 Task: Open a blank worksheet and write heading  Discount data  Add 10 product name:-  'Apple, Banana,_x000D_
Orange, Tomato, Potato, Onion, Carrot, Milk, Bread, Eggs (dozen). ' in July Last week sales are  1.99, 0.49, 0.79, 1.29, 0.99, 0.89, 0.69, 2.49, 1.99, 2.99.Discount (%):-  10, 20, 15, 5, 12, 8, 25, 10, 15, 20. Save page analysisProductSales
Action: Mouse moved to (367, 348)
Screenshot: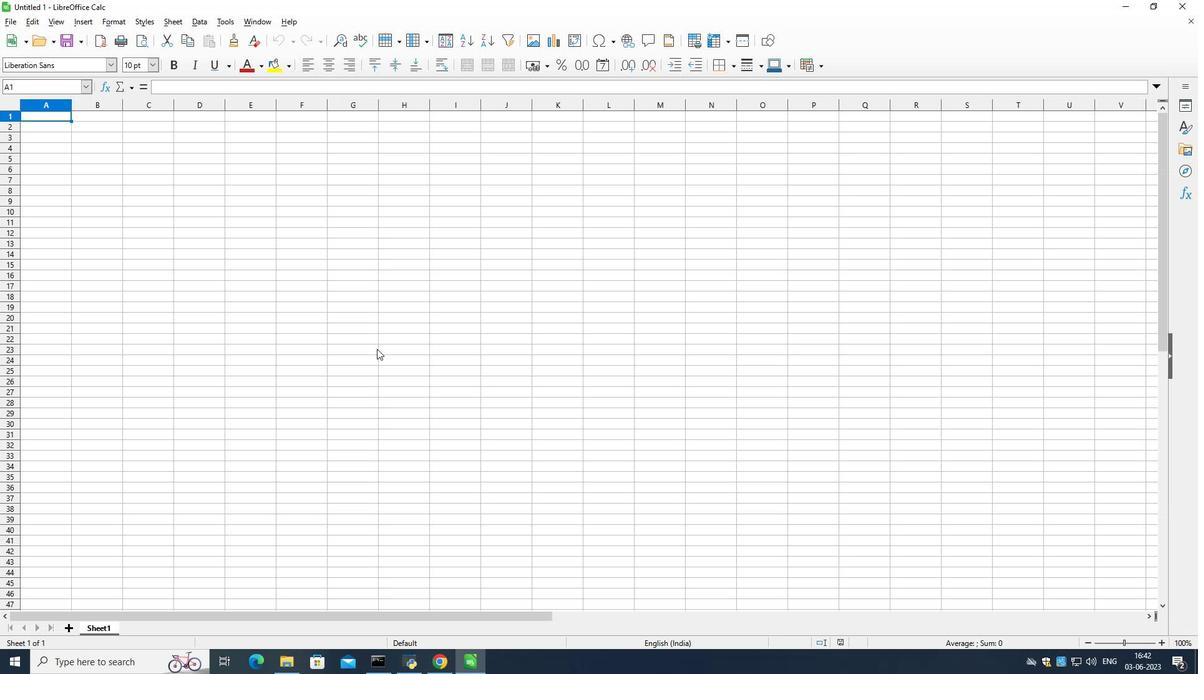 
Action: Key pressed <Key.shift_r>Discount<Key.space><Key.shift_r>Data<Key.down>
Screenshot: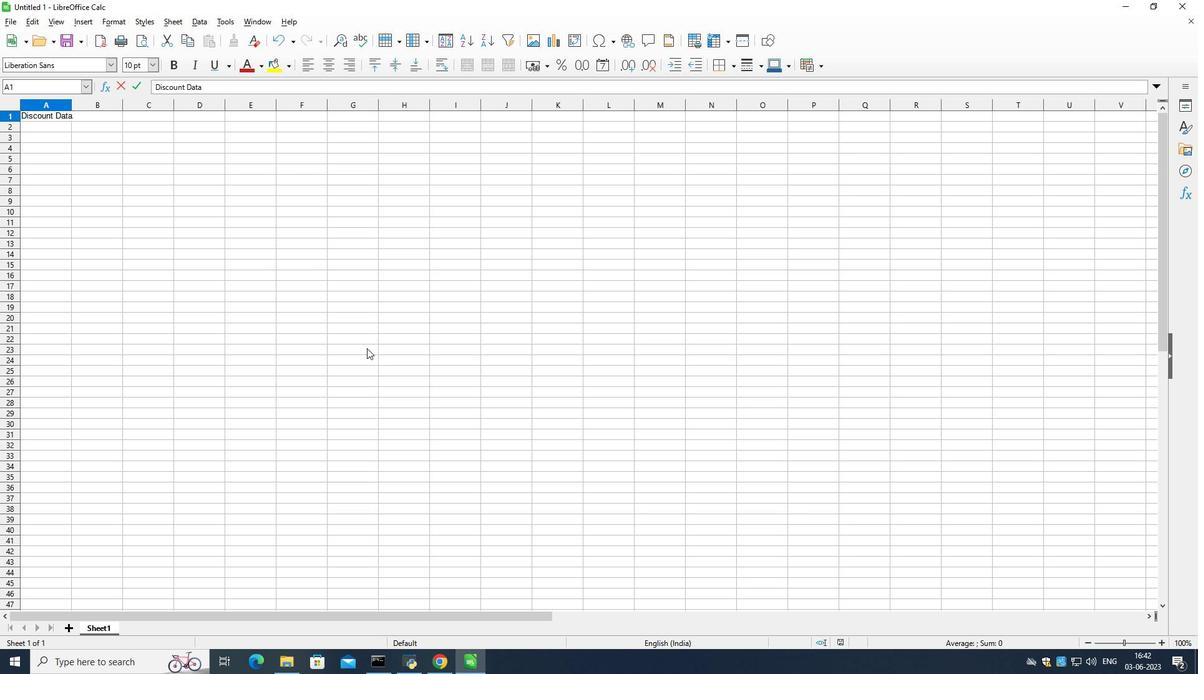 
Action: Mouse moved to (272, 188)
Screenshot: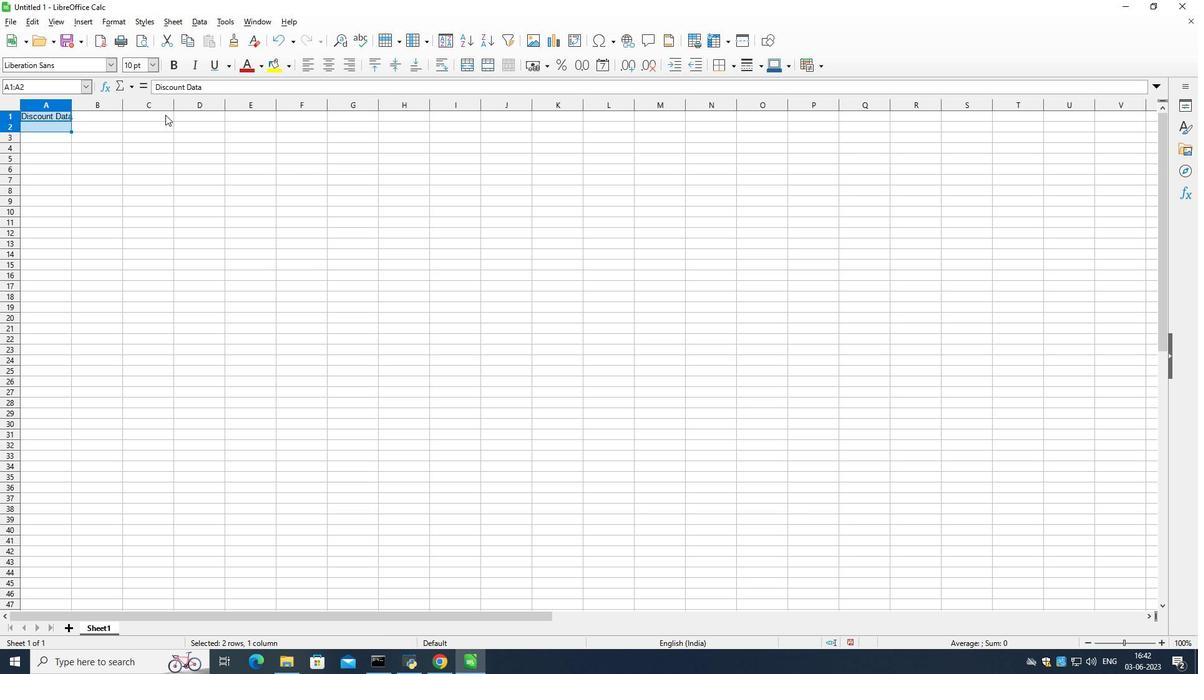 
Action: Key pressed <Key.esc>
Screenshot: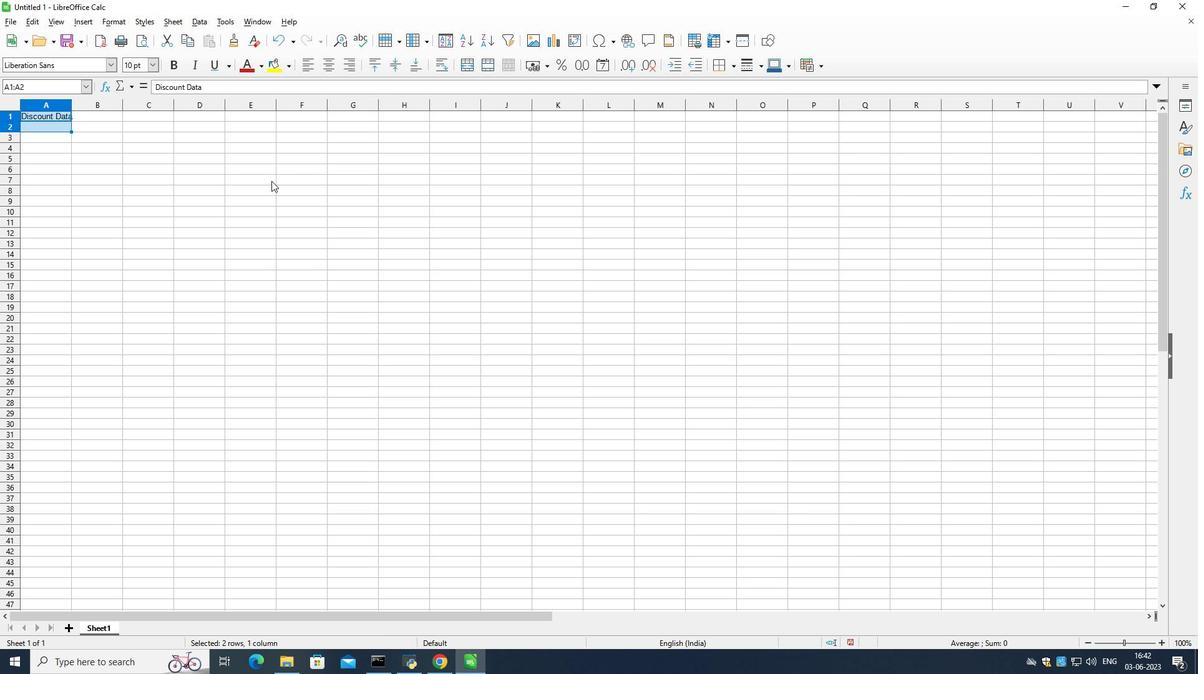 
Action: Mouse moved to (123, 154)
Screenshot: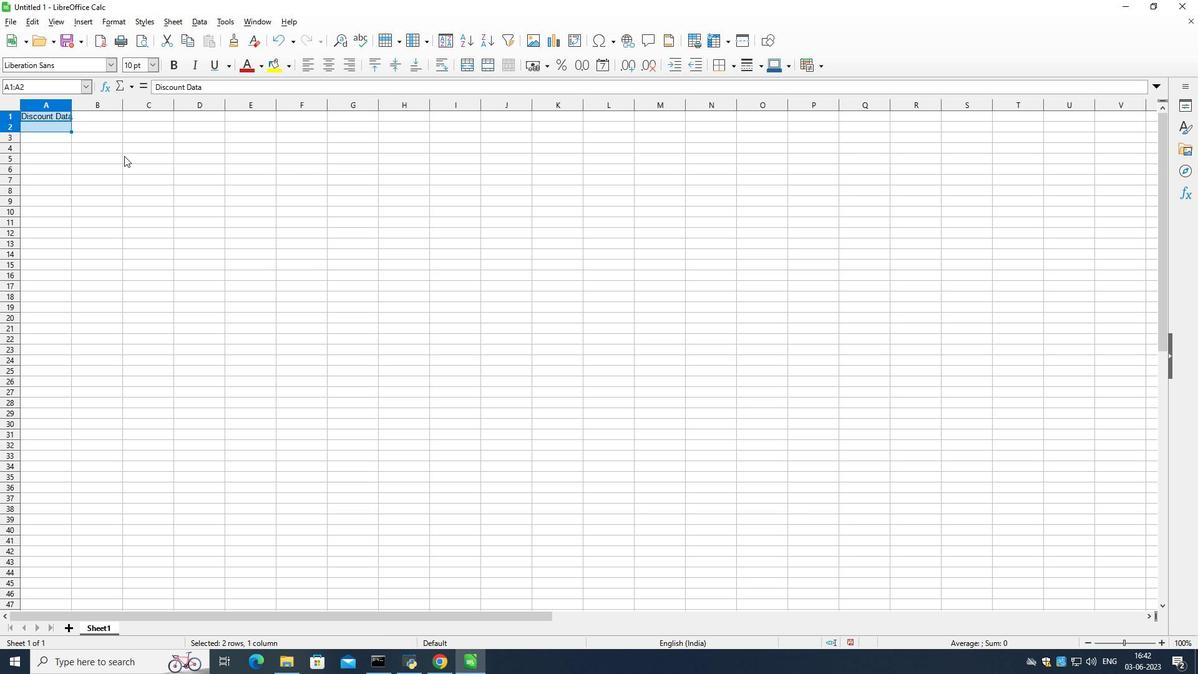 
Action: Mouse pressed left at (123, 154)
Screenshot: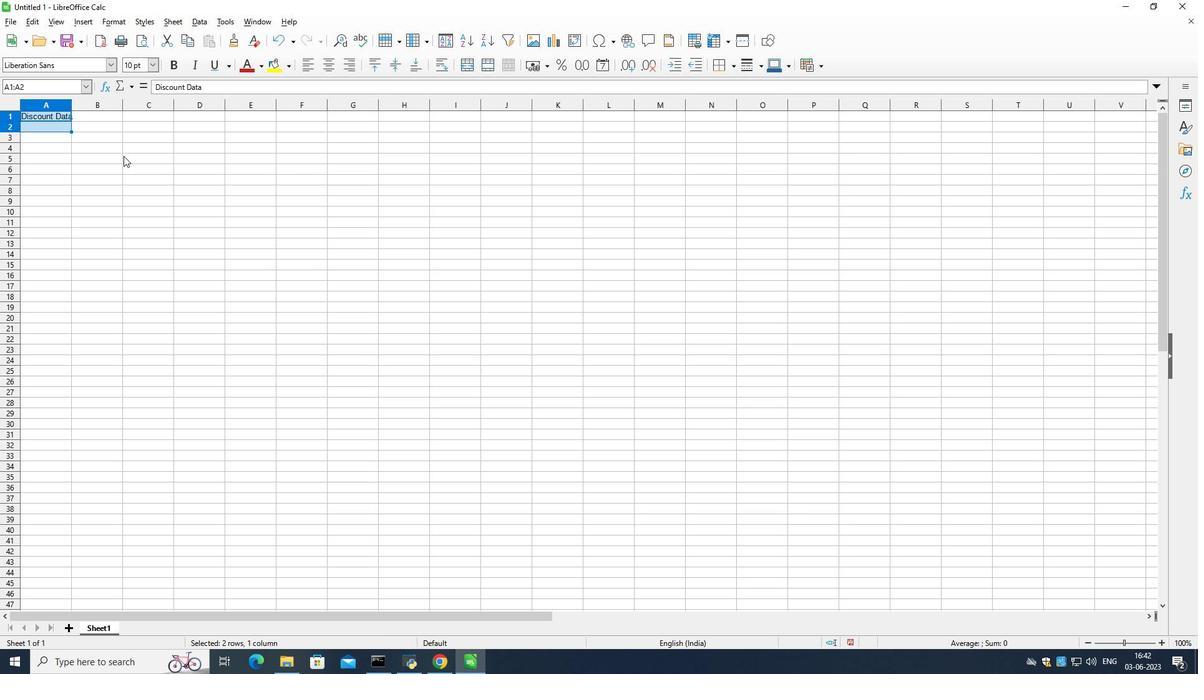 
Action: Mouse pressed left at (123, 154)
Screenshot: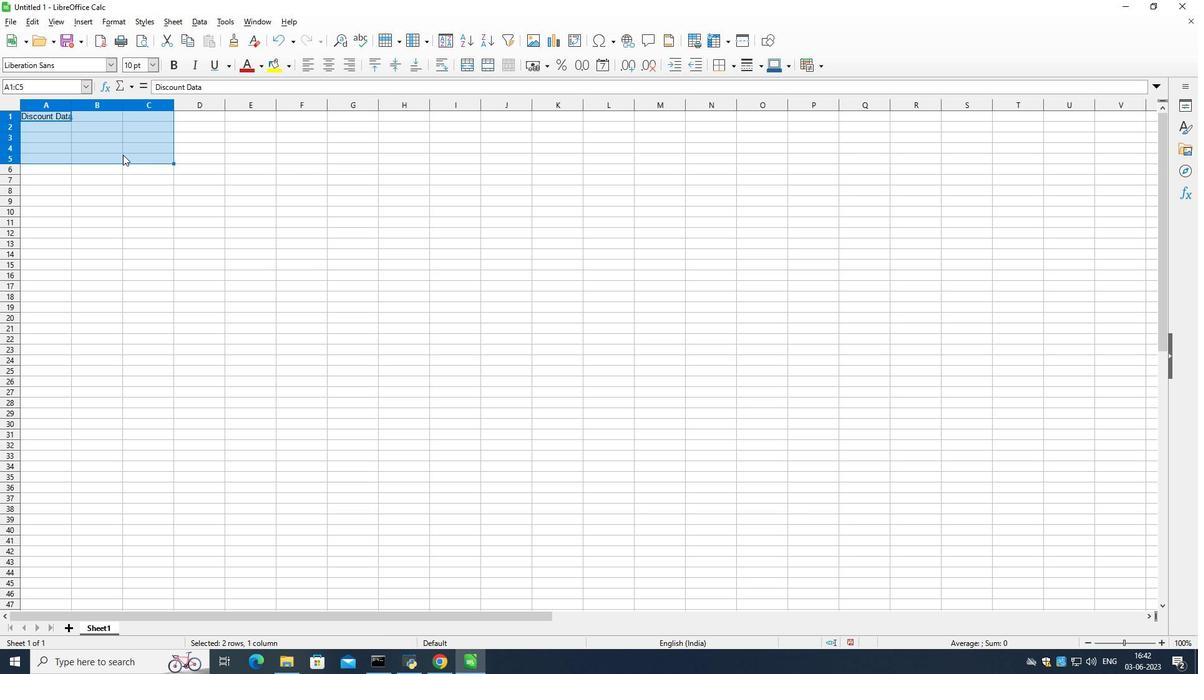 
Action: Mouse moved to (231, 162)
Screenshot: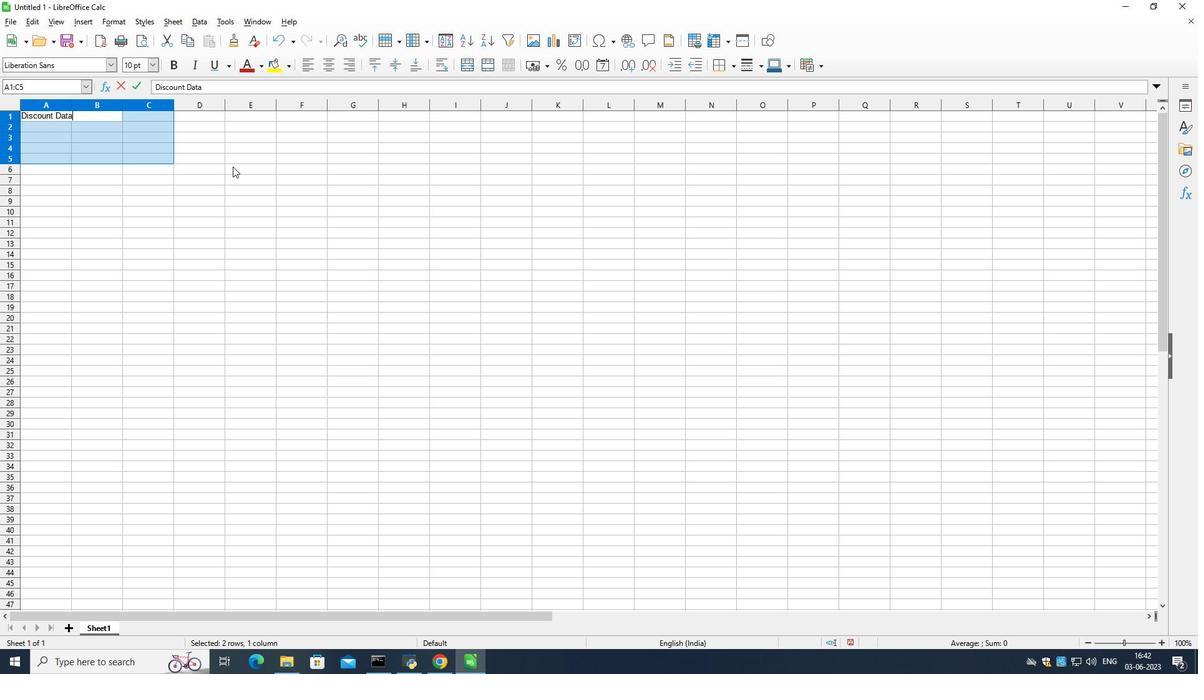 
Action: Mouse pressed left at (231, 162)
Screenshot: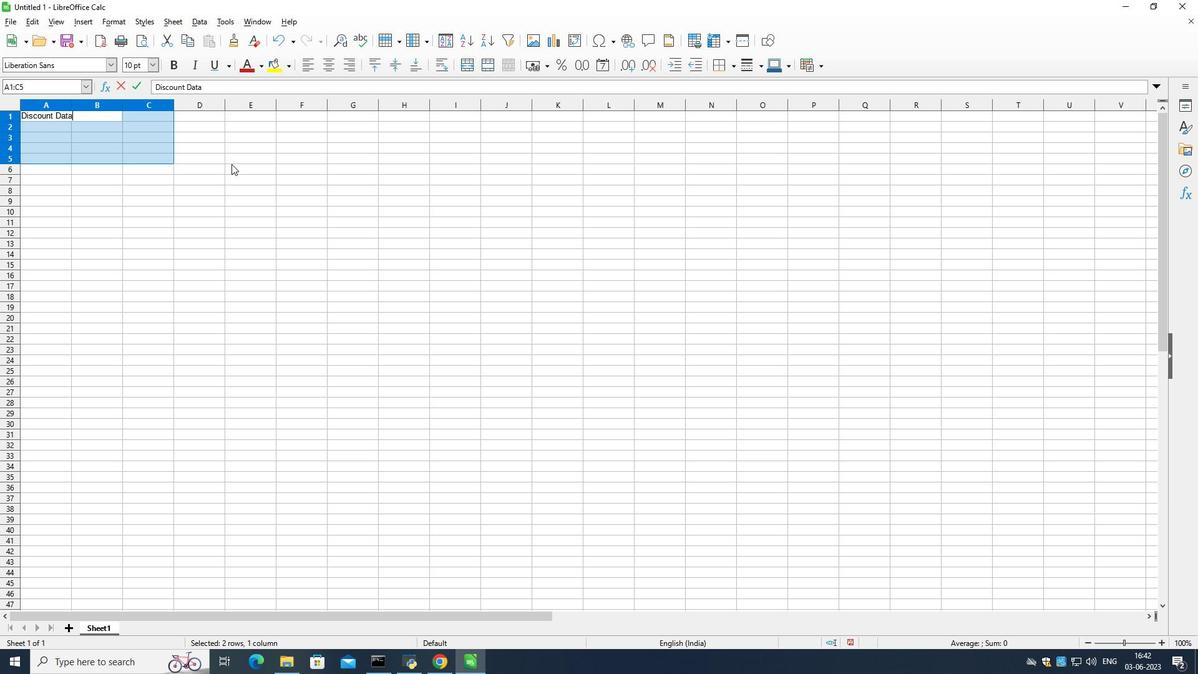 
Action: Mouse pressed left at (231, 162)
Screenshot: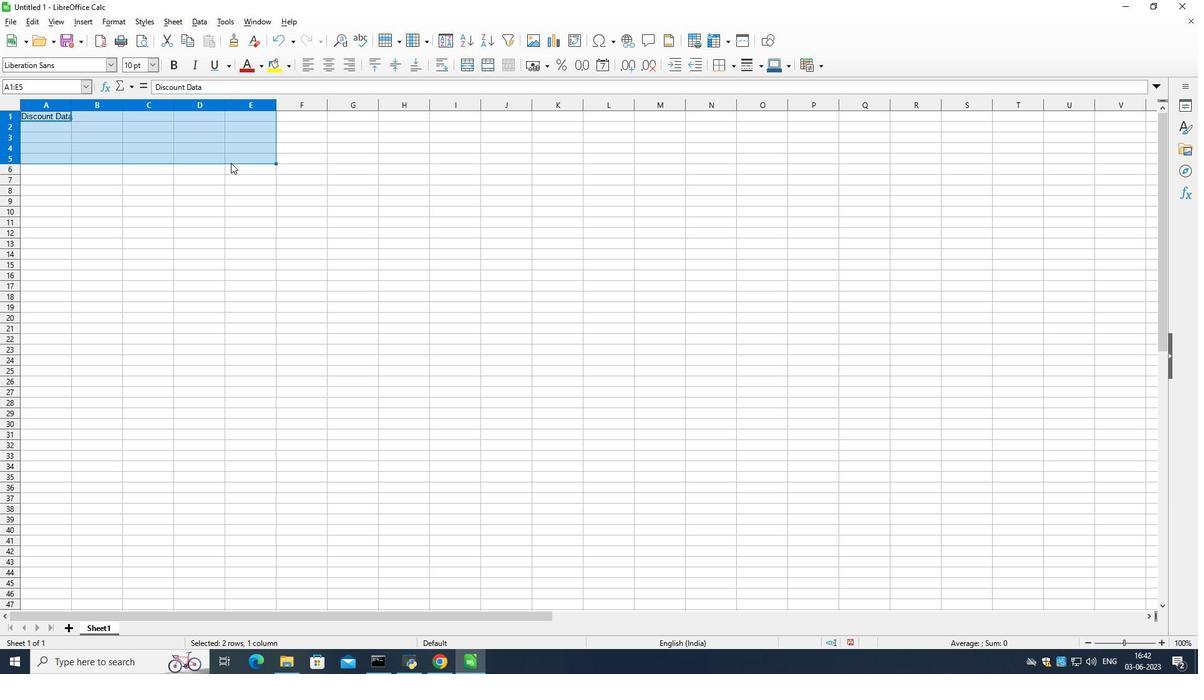 
Action: Mouse moved to (89, 176)
Screenshot: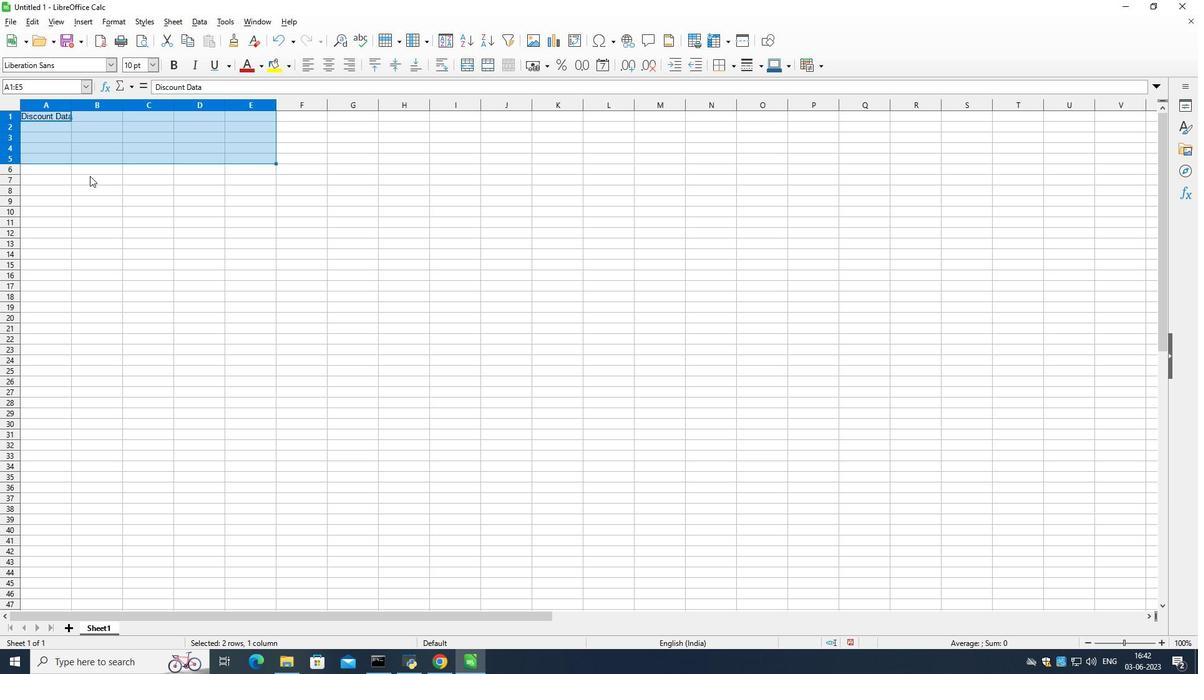 
Action: Mouse pressed left at (89, 176)
Screenshot: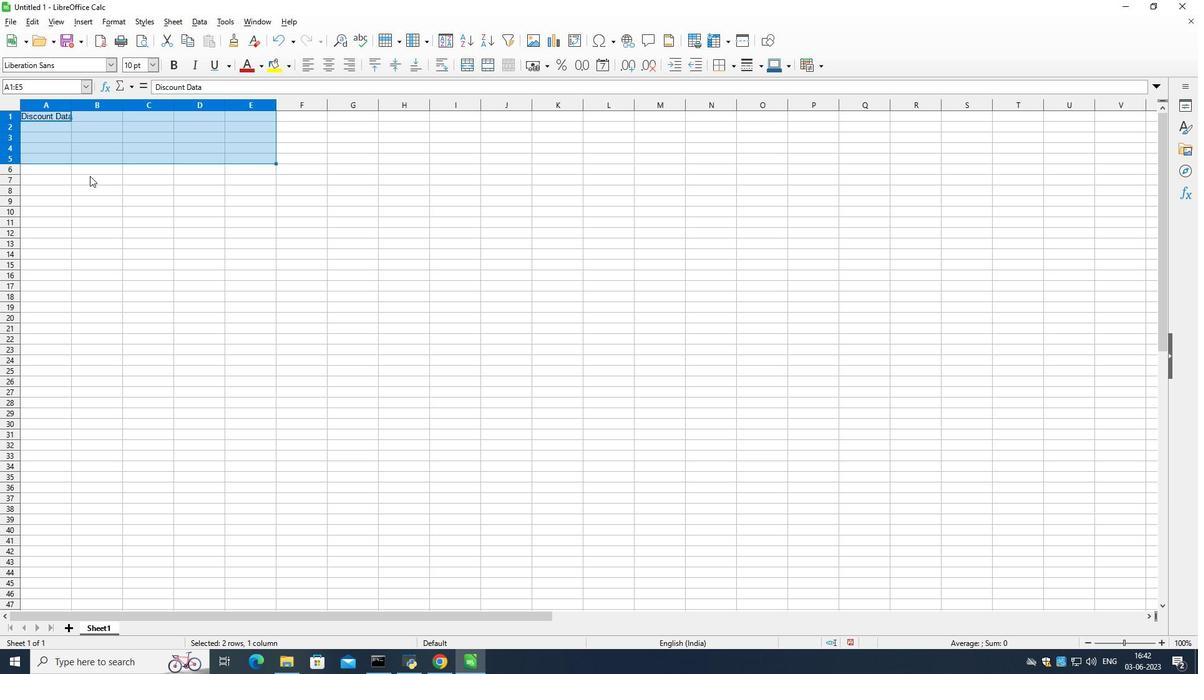 
Action: Mouse pressed left at (89, 176)
Screenshot: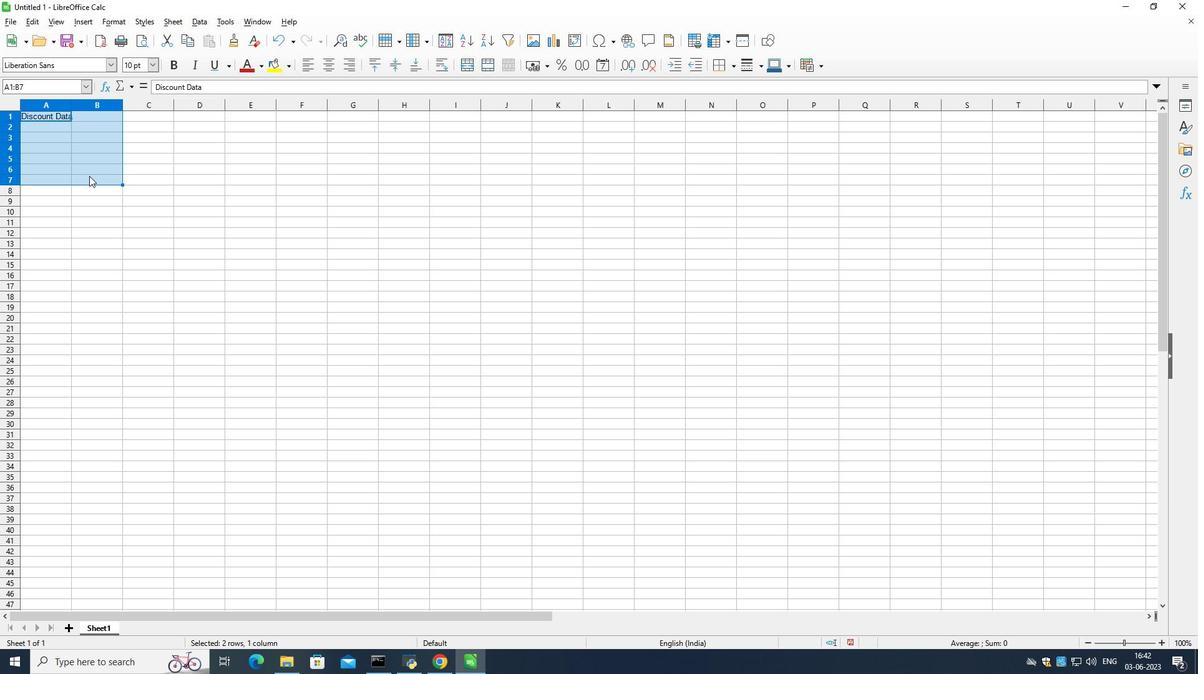 
Action: Mouse pressed left at (89, 176)
Screenshot: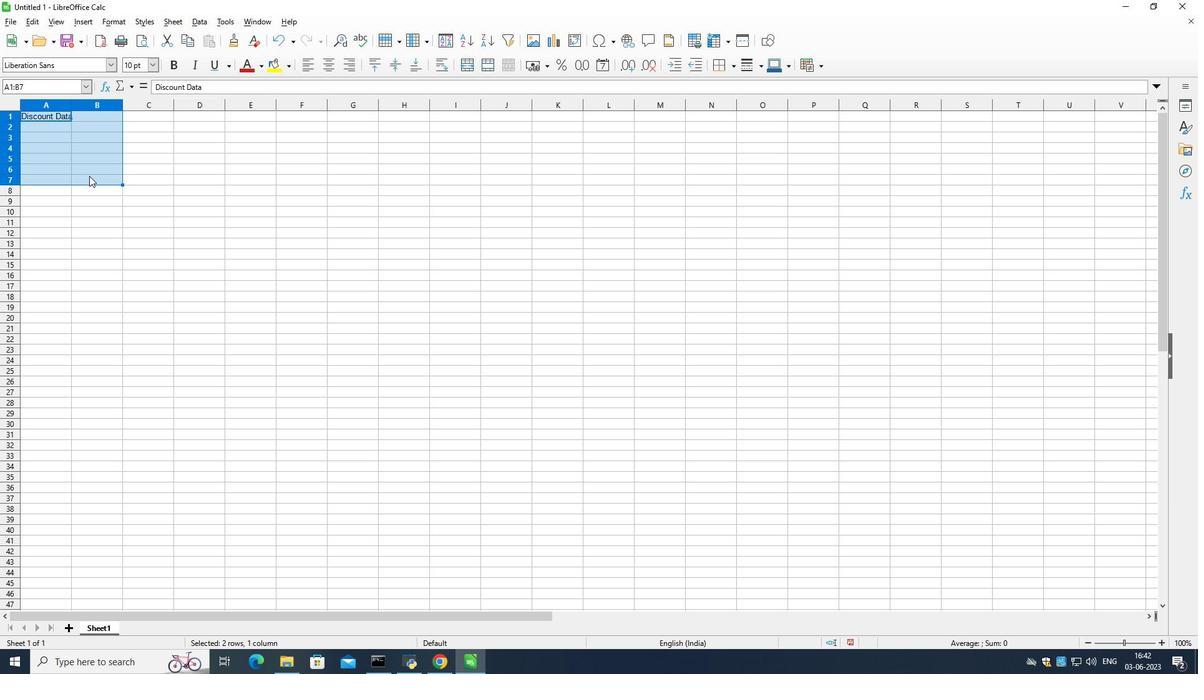 
Action: Mouse pressed left at (89, 176)
Screenshot: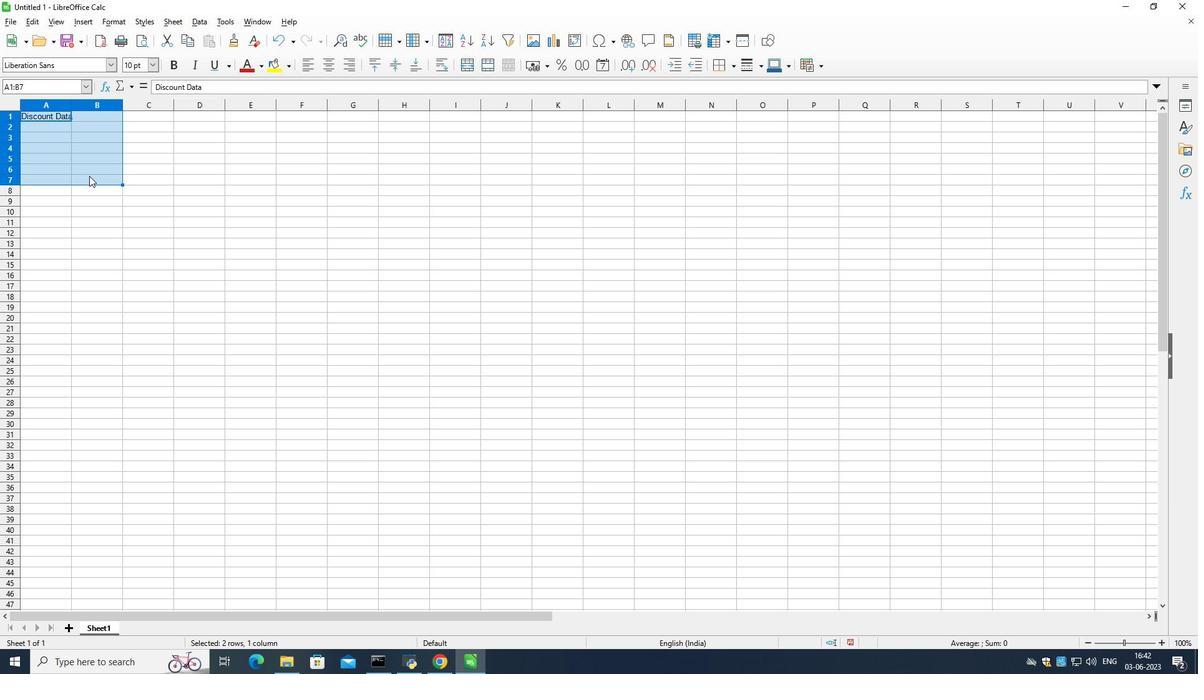 
Action: Mouse moved to (87, 176)
Screenshot: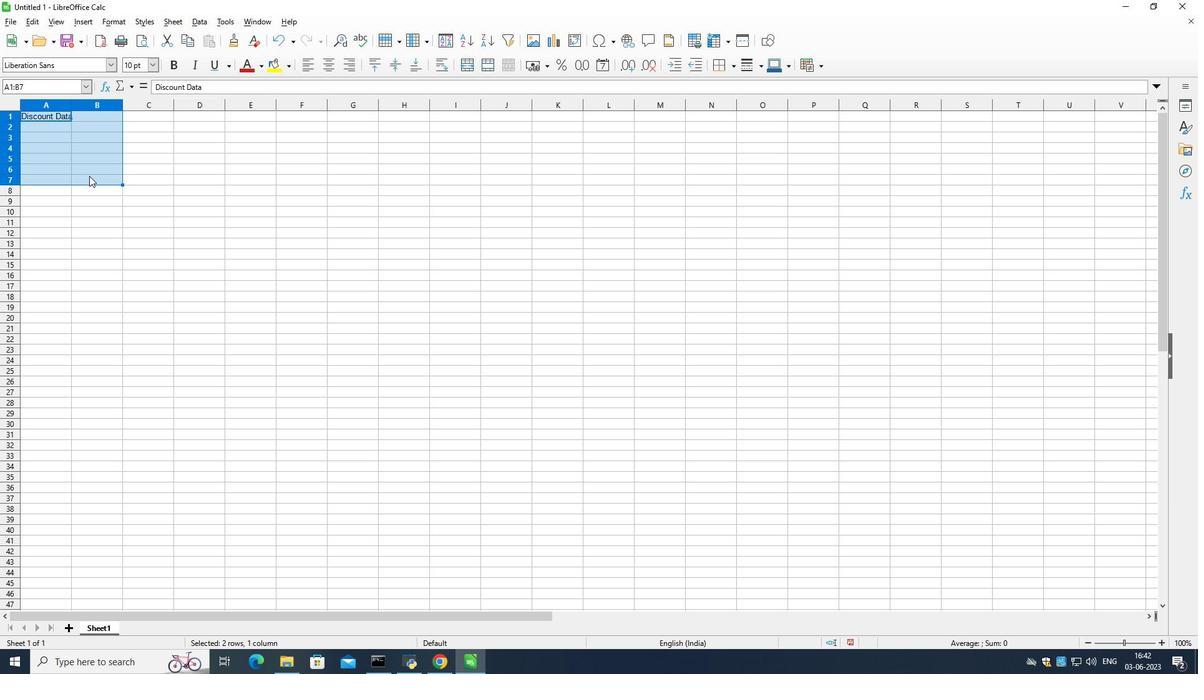 
Action: Key pressed <Key.esc>
Screenshot: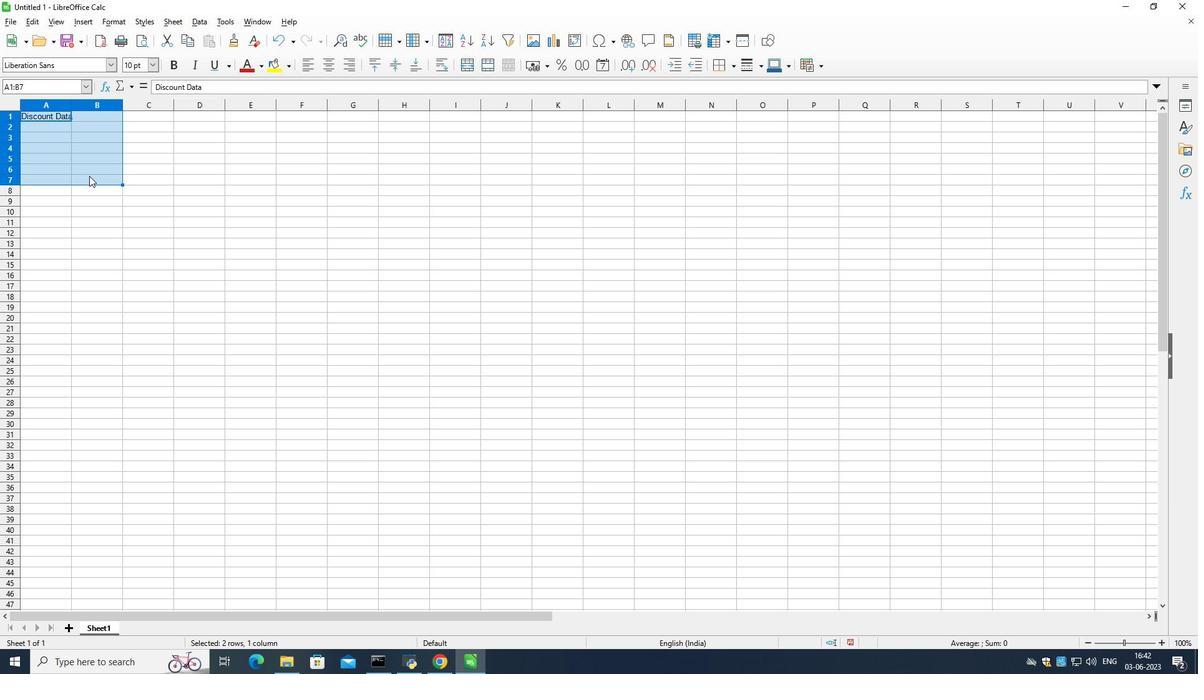 
Action: Mouse moved to (54, 130)
Screenshot: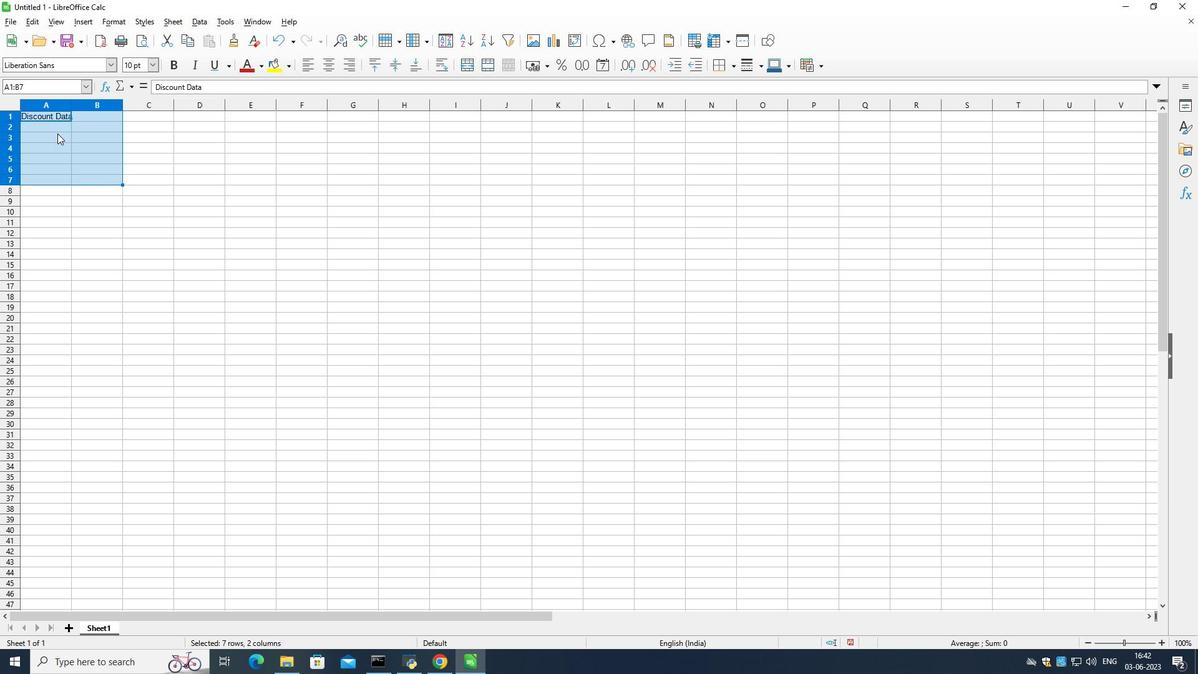 
Action: Mouse pressed left at (54, 130)
Screenshot: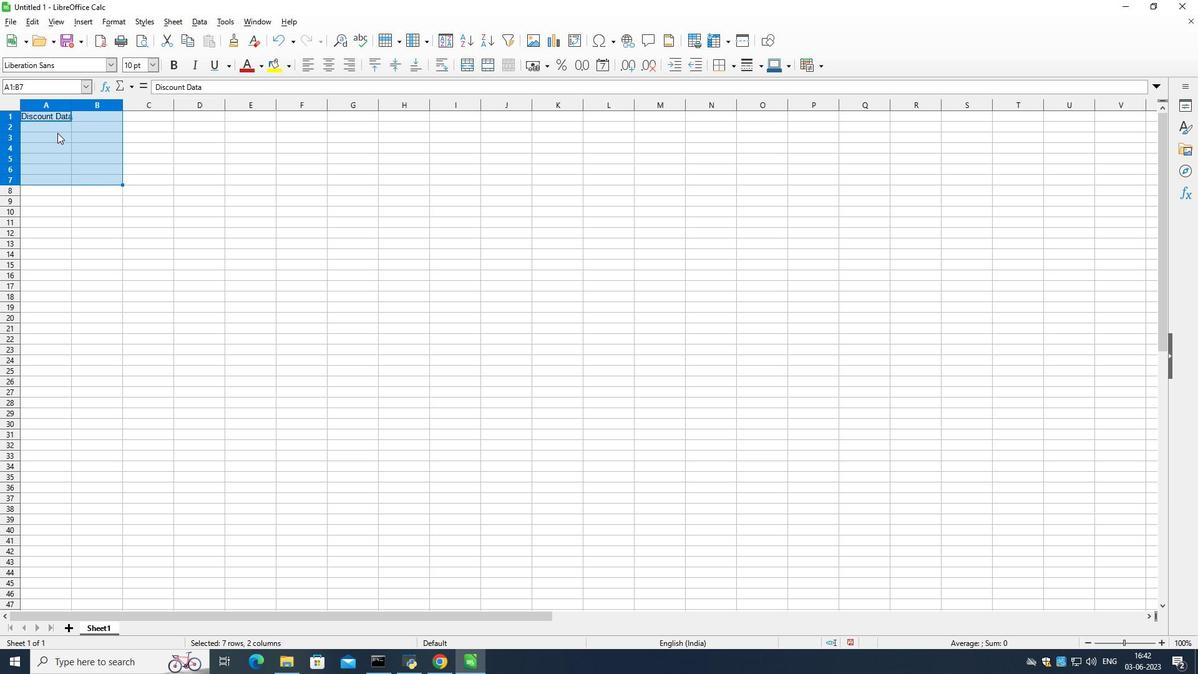 
Action: Mouse pressed left at (54, 130)
Screenshot: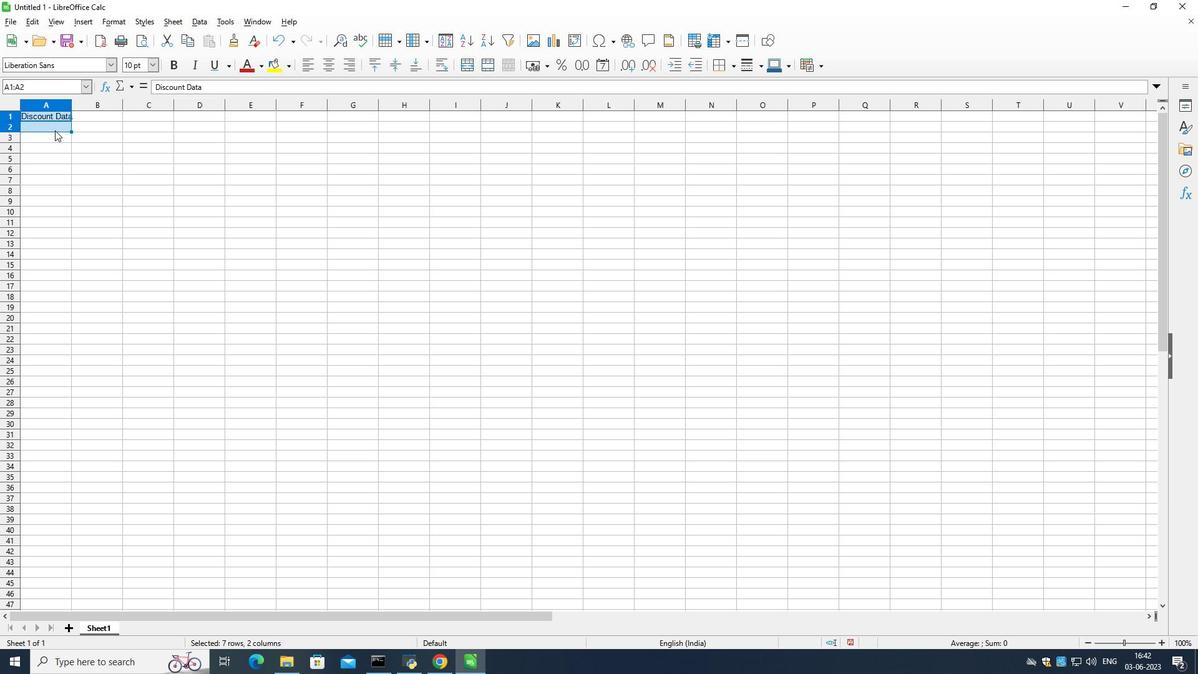 
Action: Mouse pressed left at (54, 130)
Screenshot: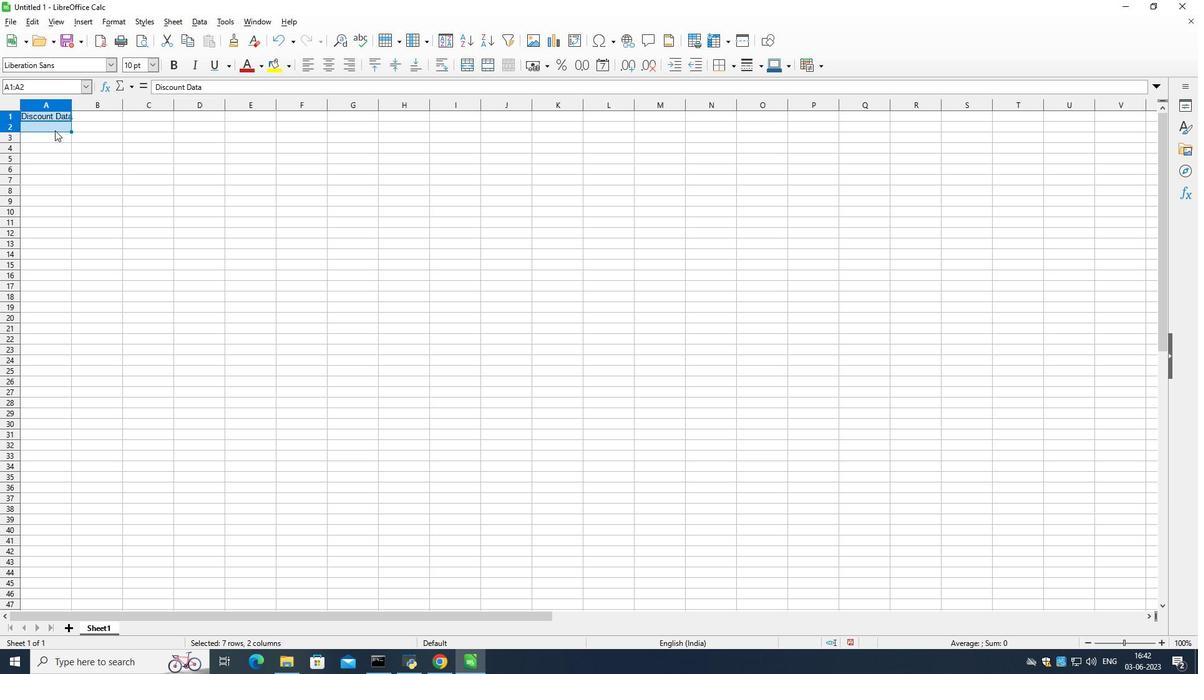 
Action: Mouse pressed right at (54, 130)
Screenshot: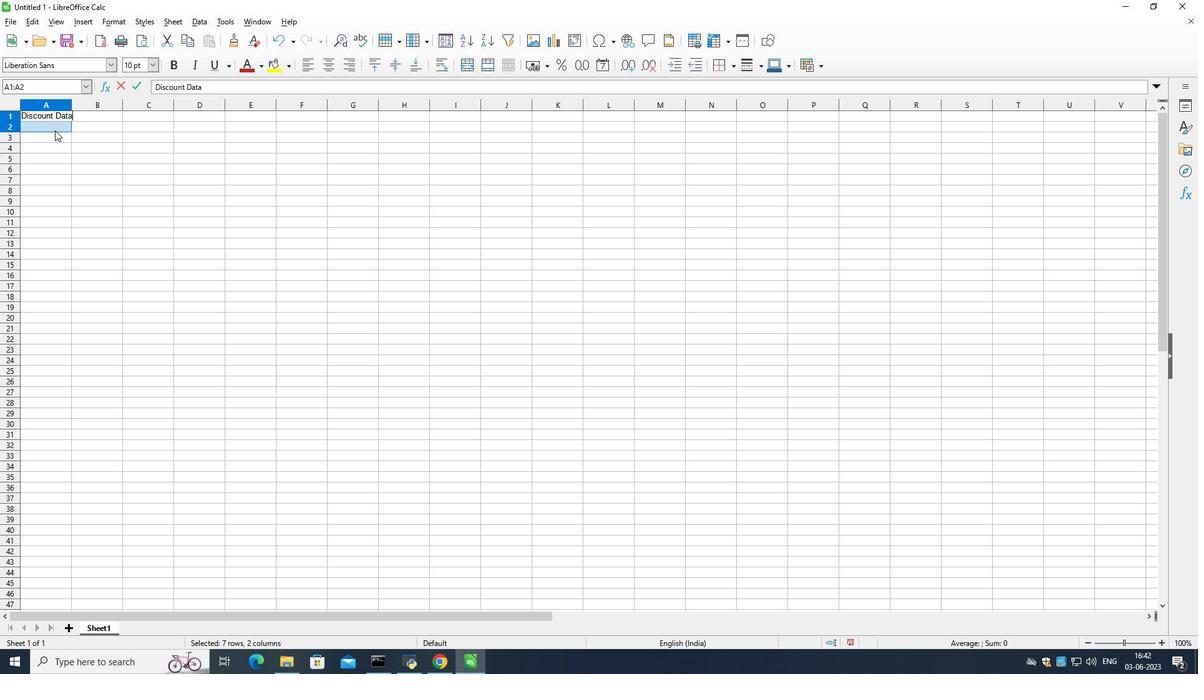 
Action: Mouse moved to (36, 155)
Screenshot: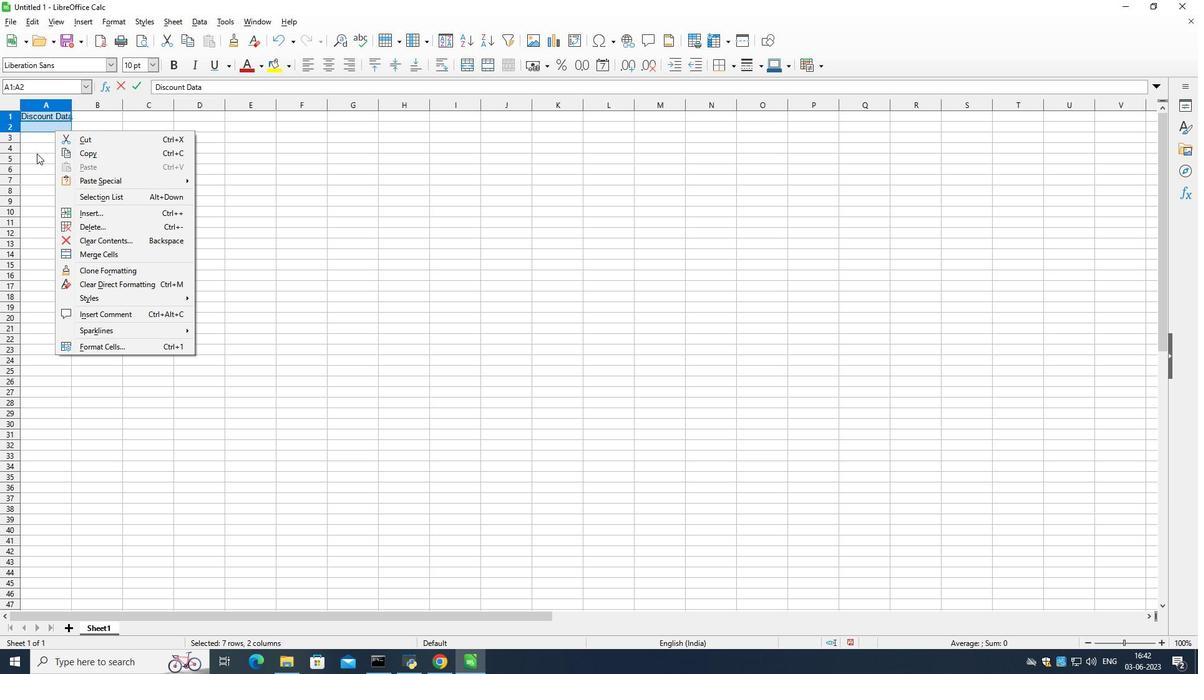 
Action: Mouse pressed left at (36, 155)
Screenshot: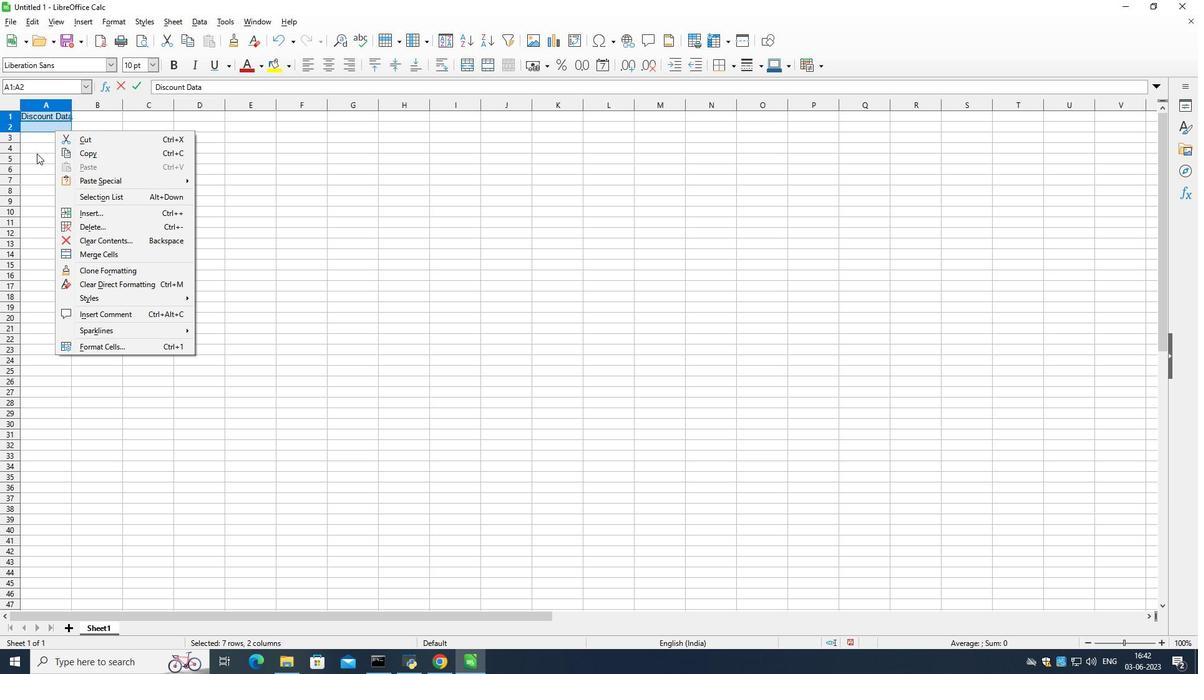 
Action: Mouse moved to (95, 128)
Screenshot: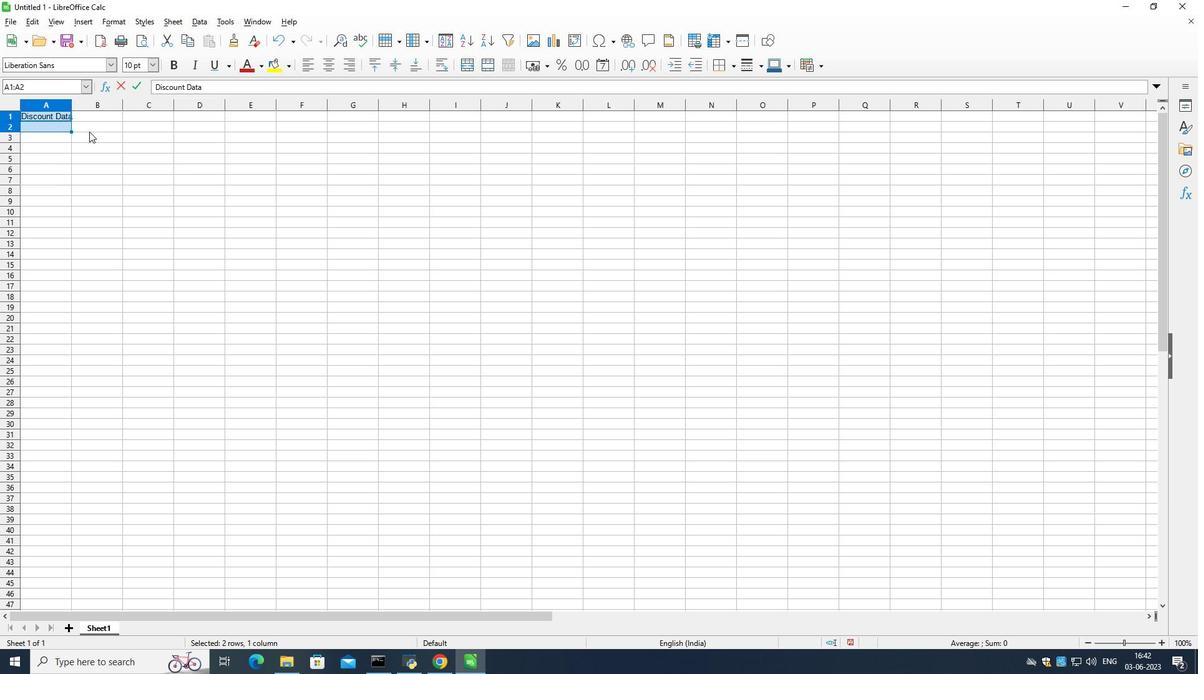 
Action: Mouse pressed right at (95, 128)
Screenshot: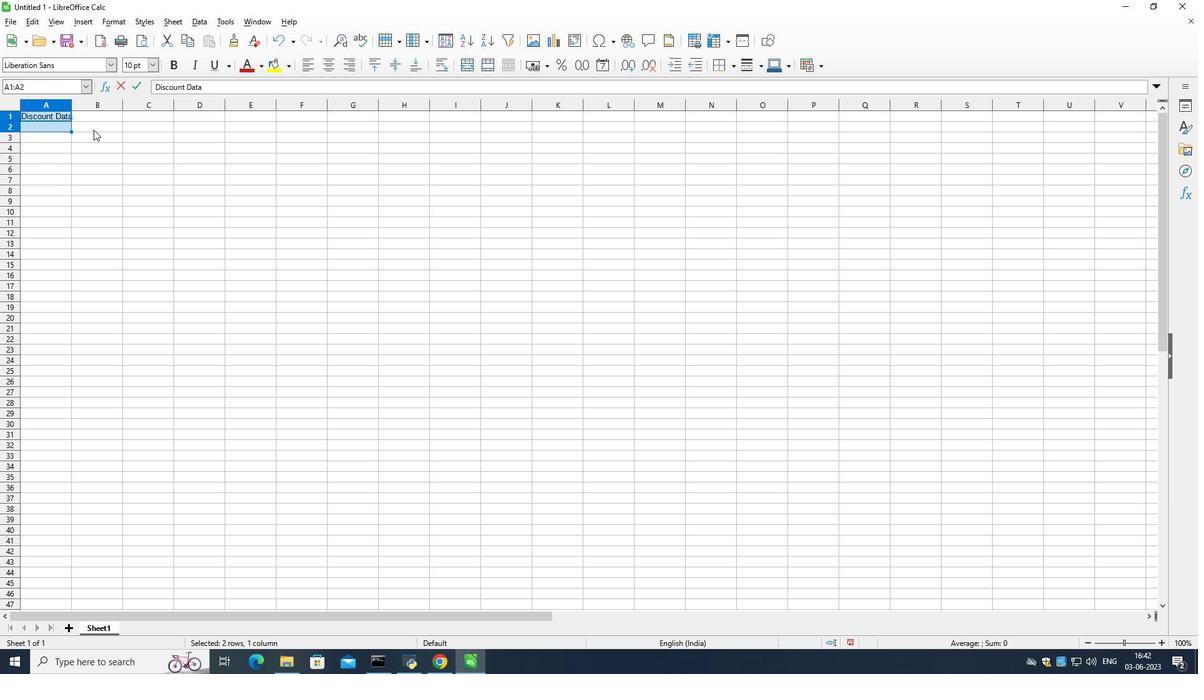 
Action: Mouse moved to (49, 147)
Screenshot: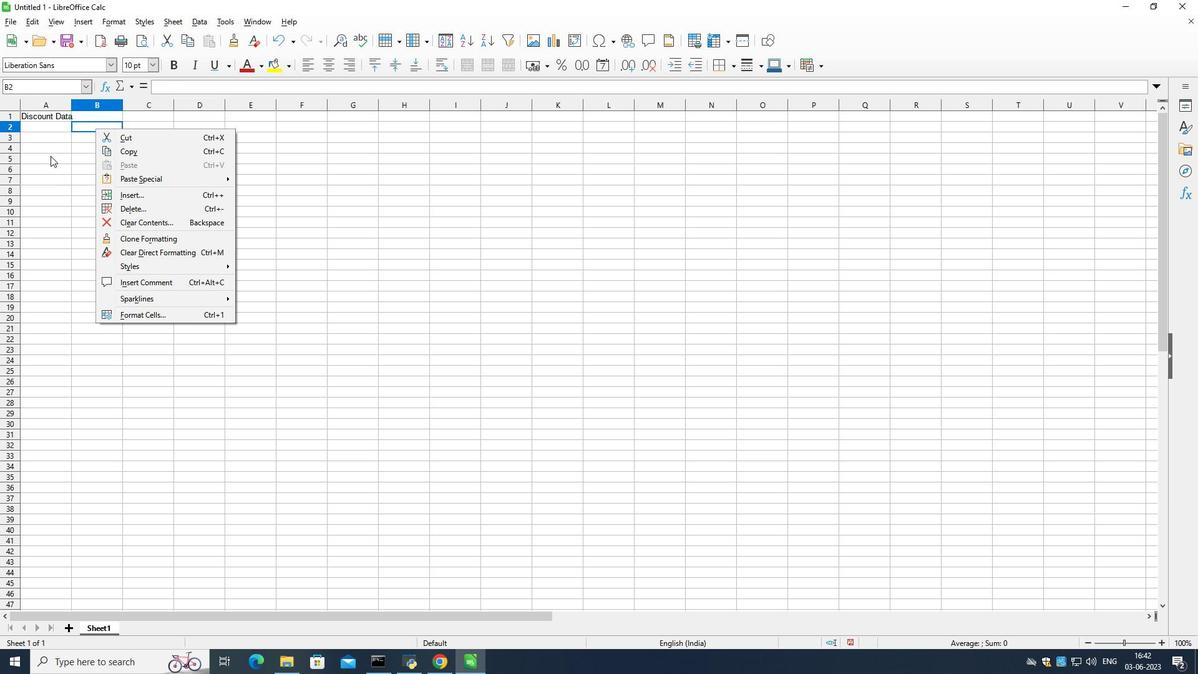 
Action: Mouse pressed left at (49, 147)
Screenshot: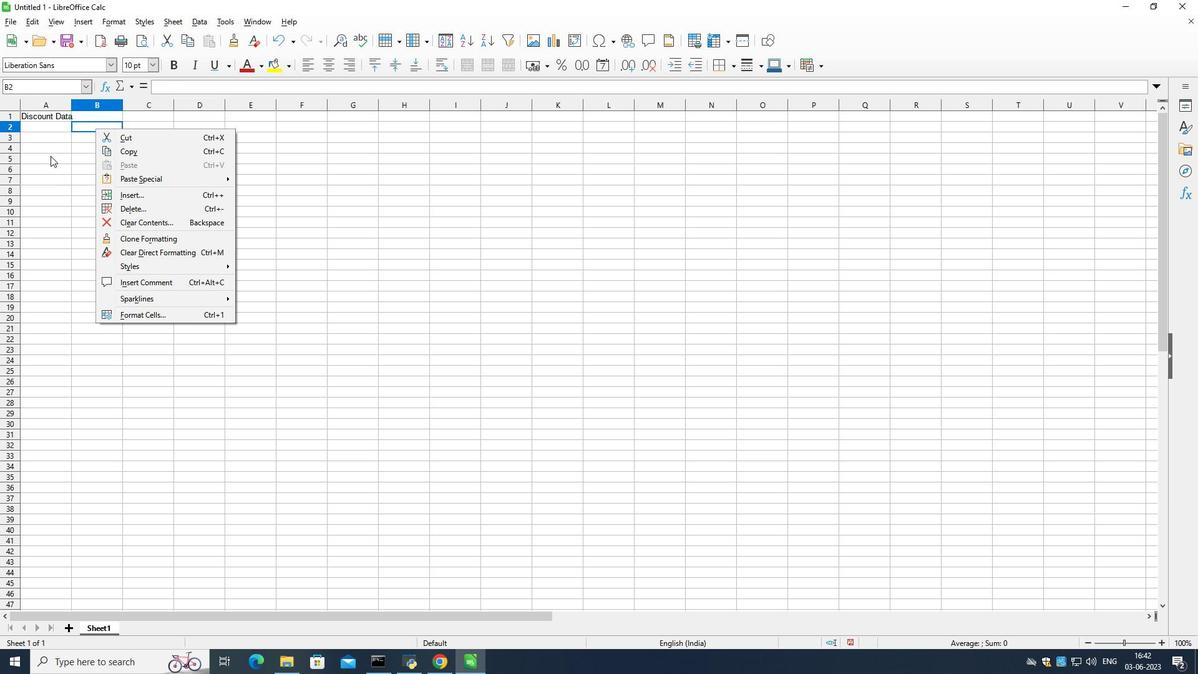 
Action: Mouse moved to (36, 123)
Screenshot: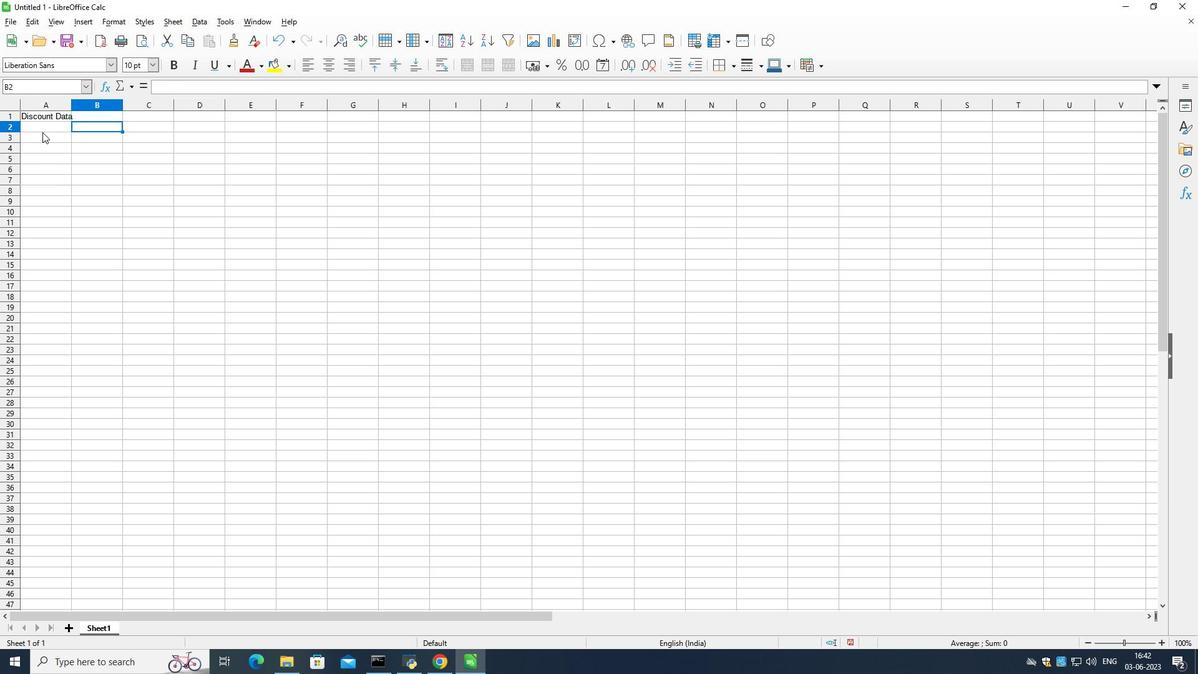 
Action: Mouse pressed left at (36, 123)
Screenshot: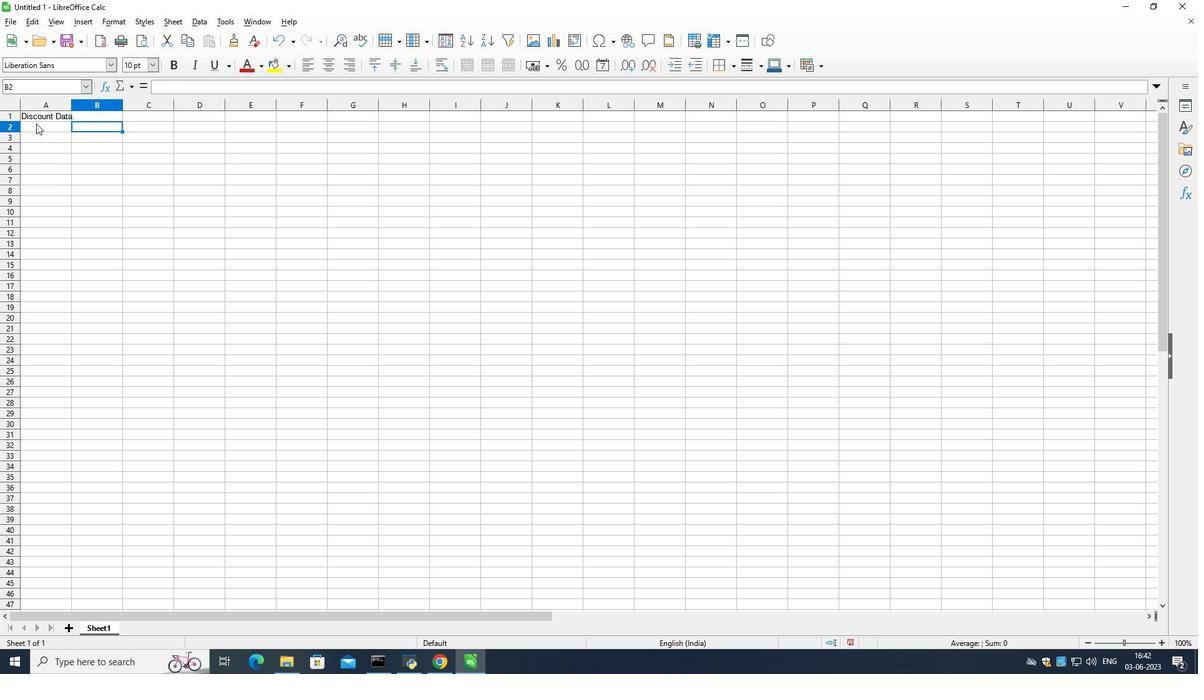 
Action: Mouse moved to (616, 207)
Screenshot: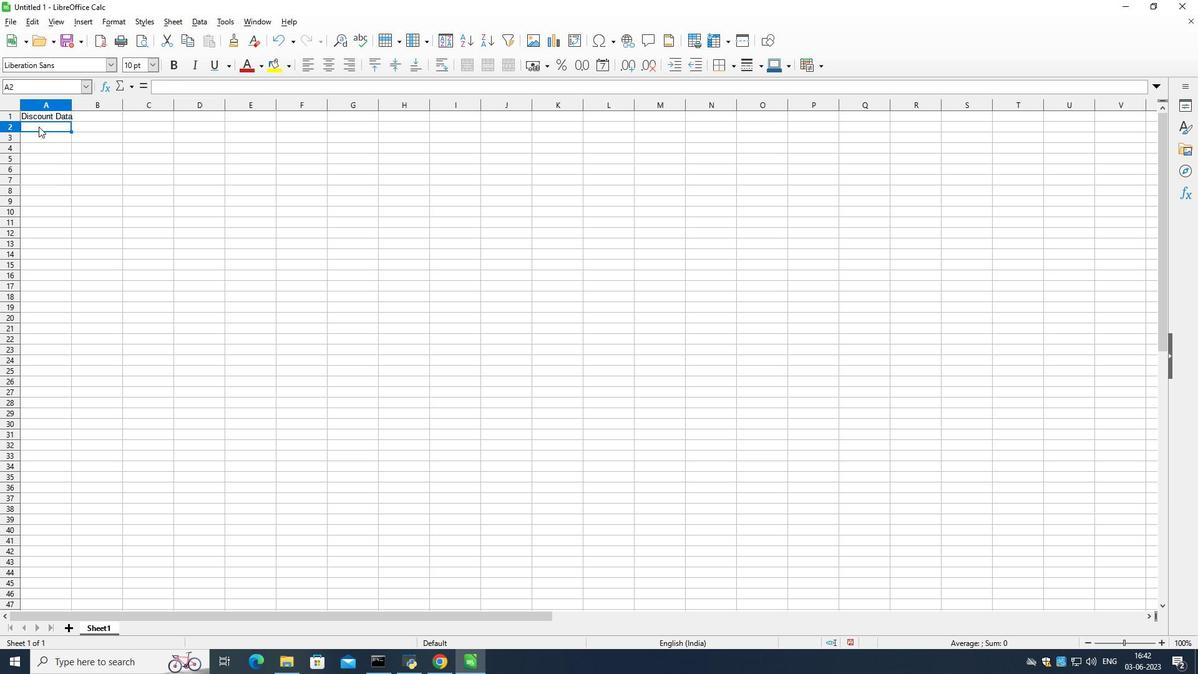 
Action: Key pressed <Key.shift>Product<Key.space><Key.shift>Name<Key.down><Key.shift_r>Apple<Key.down><Key.shift>Banana<Key.down><Key.shift>Orange<Key.down><Key.shift_r>Tomato<Key.down><Key.shift>Ptato<Key.down><Key.shift>Onion<Key.down><Key.shift_r>Carrot<Key.down><Key.shift>Milk<Key.down><Key.shift>Bread<Key.down><Key.shift_r>Eggs<Key.space><Key.shift_r>(<Key.shift_r>Dozen<Key.shift_r>)<Key.enter><Key.up><Key.up><Key.up><Key.down><Key.right><Key.shift>July<Key.space><Key.shift>Last<Key.space><Key.shift_r>Week<Key.space><Key.shift_r>Sales<Key.down>1.99<Key.down>0.49<Key.down>073<Key.backspace>9<Key.backspace><Key.backspace><Key.backspace>0.79<Key.down>1.29<Key.down>0.99<Key.down>0.89<Key.down>0.69<Key.down>2.49<Key.down>1.99<Key.down>2.99<Key.down><Key.up><Key.up><Key.up><Key.down><Key.right><Key.shift_r>dis<Key.backspace><Key.backspace><Key.backspace><Key.backspace><Key.backspace><Key.backspace><Key.shift_r>Discount<Key.space><Key.shift_r>(<Key.shift>%<Key.shift_r><Key.shift_r>)<Key.enter>10<Key.down>20<Key.down>15<Key.down>5<Key.down>12<Key.down>8<Key.down>25<Key.down>10<Key.down>15<Key.down>20<Key.down><Key.up><Key.up><Key.down><Key.up>
Screenshot: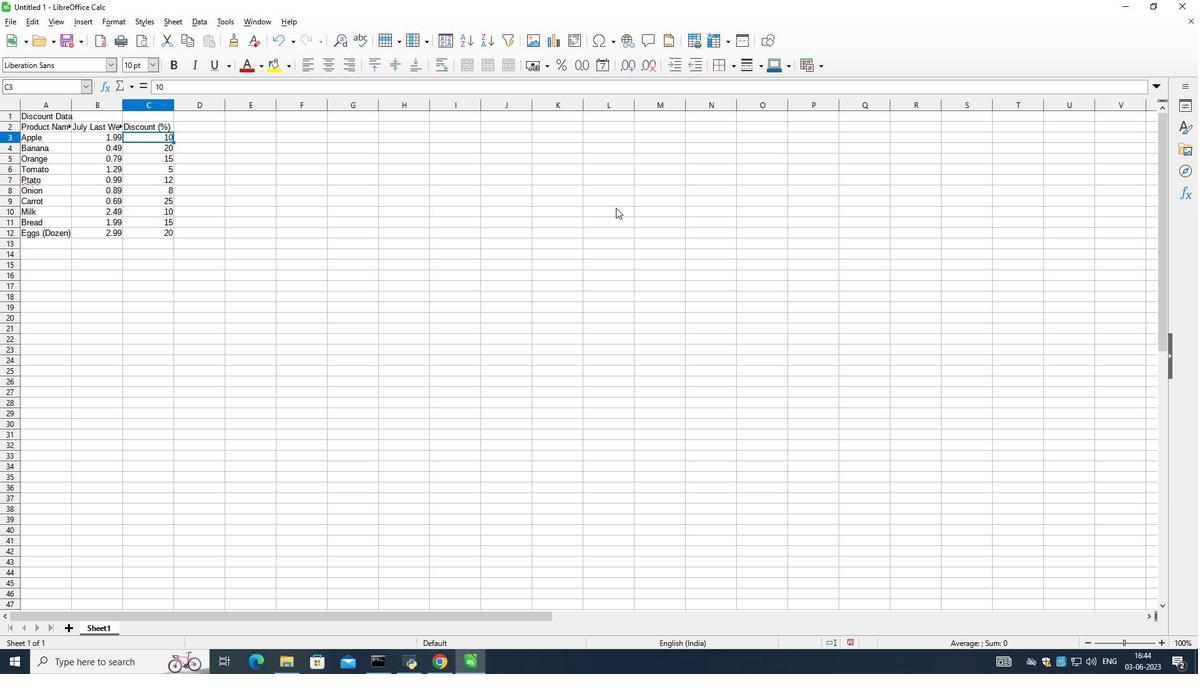 
Action: Mouse moved to (13, 107)
Screenshot: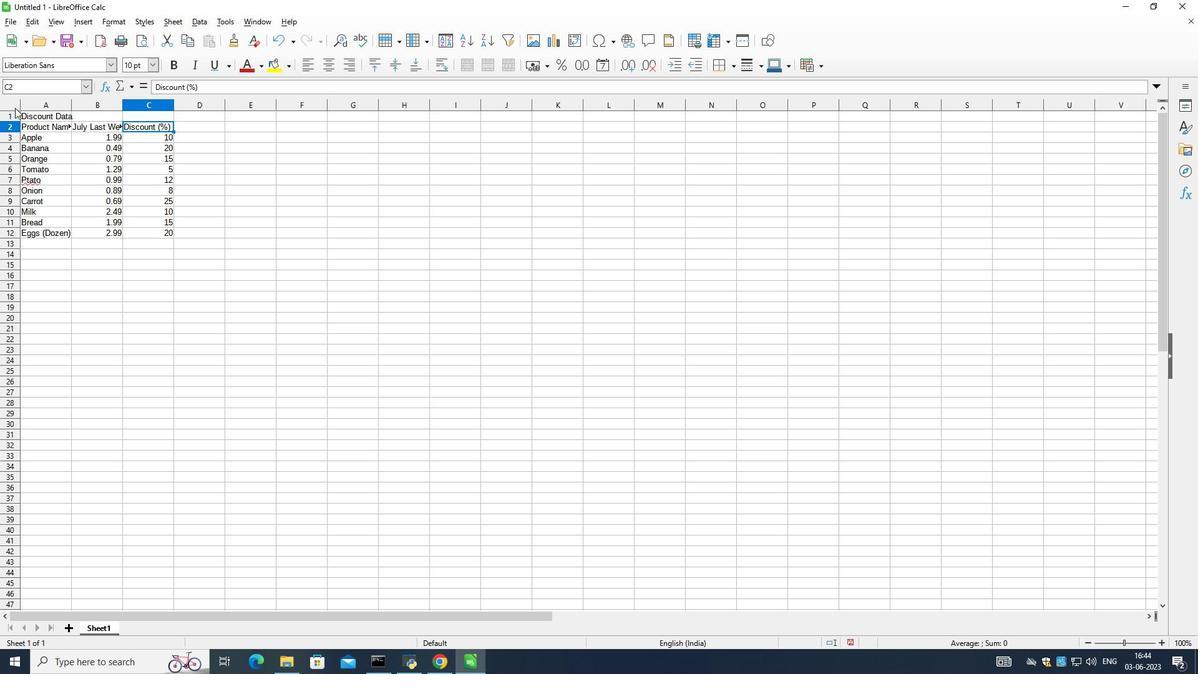 
Action: Mouse pressed left at (13, 107)
Screenshot: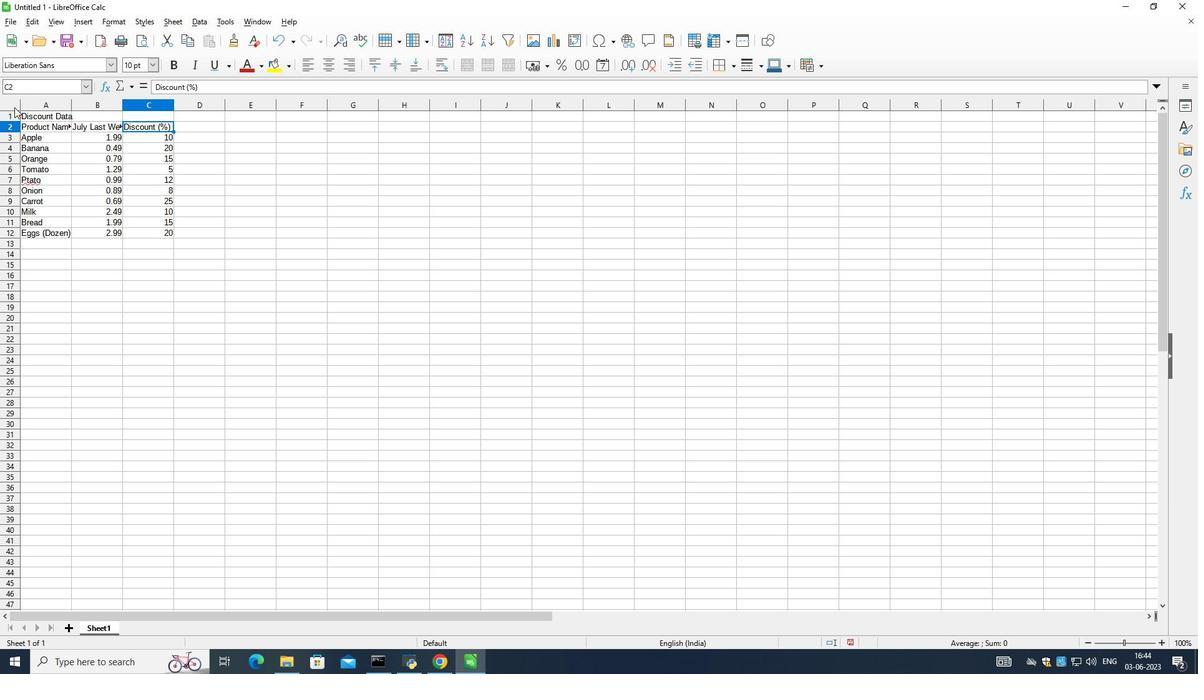 
Action: Mouse moved to (72, 107)
Screenshot: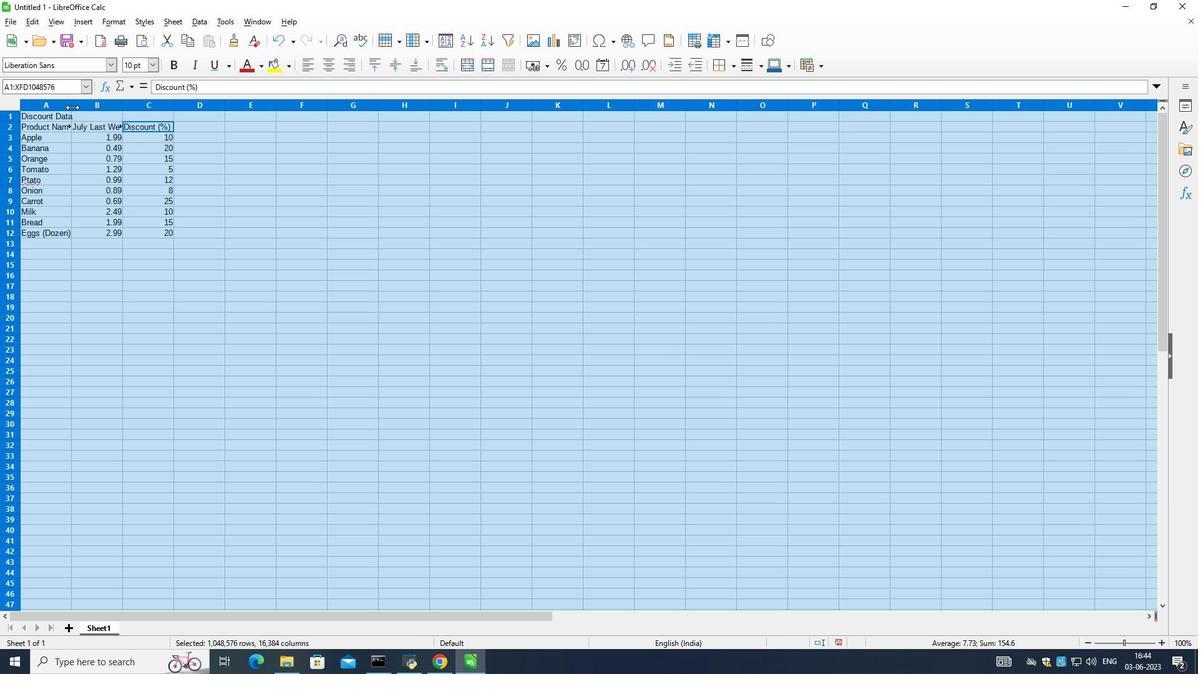 
Action: Mouse pressed left at (72, 107)
Screenshot: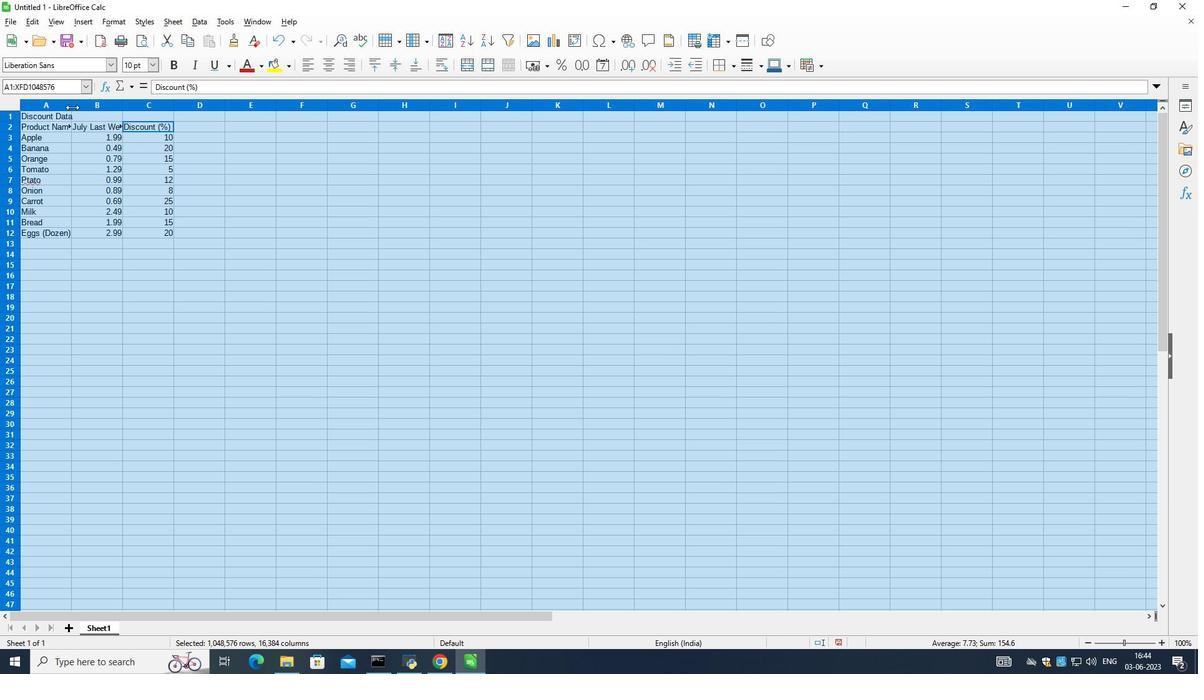 
Action: Mouse pressed left at (72, 107)
Screenshot: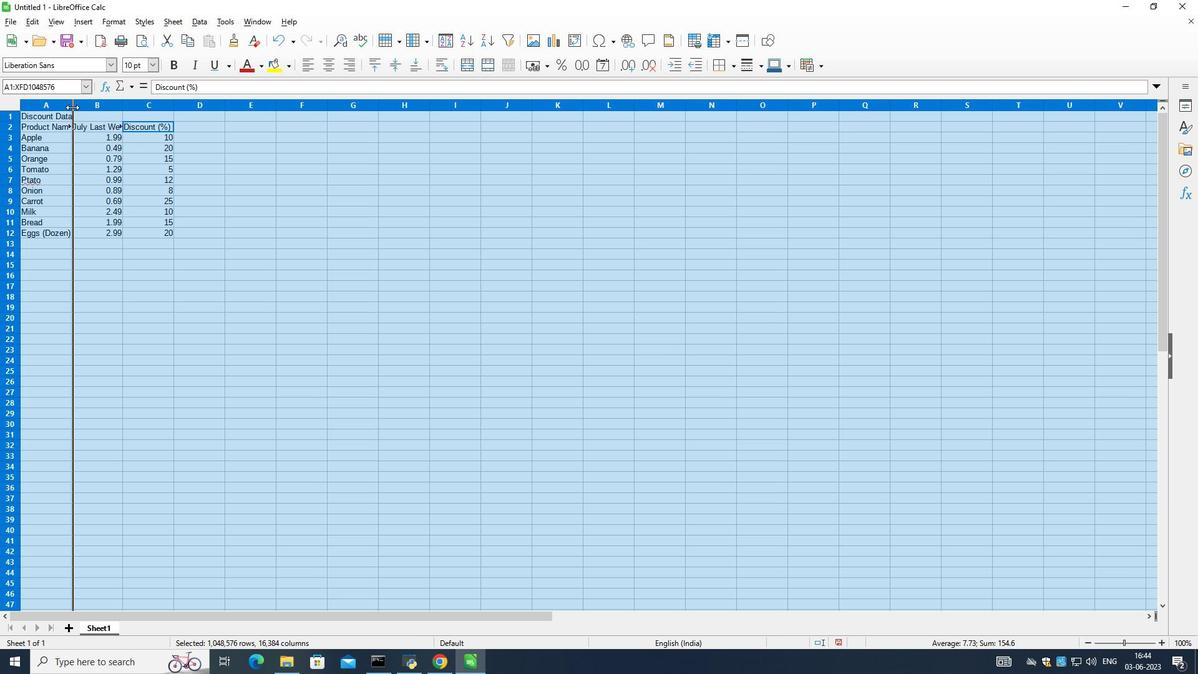 
Action: Mouse moved to (229, 186)
Screenshot: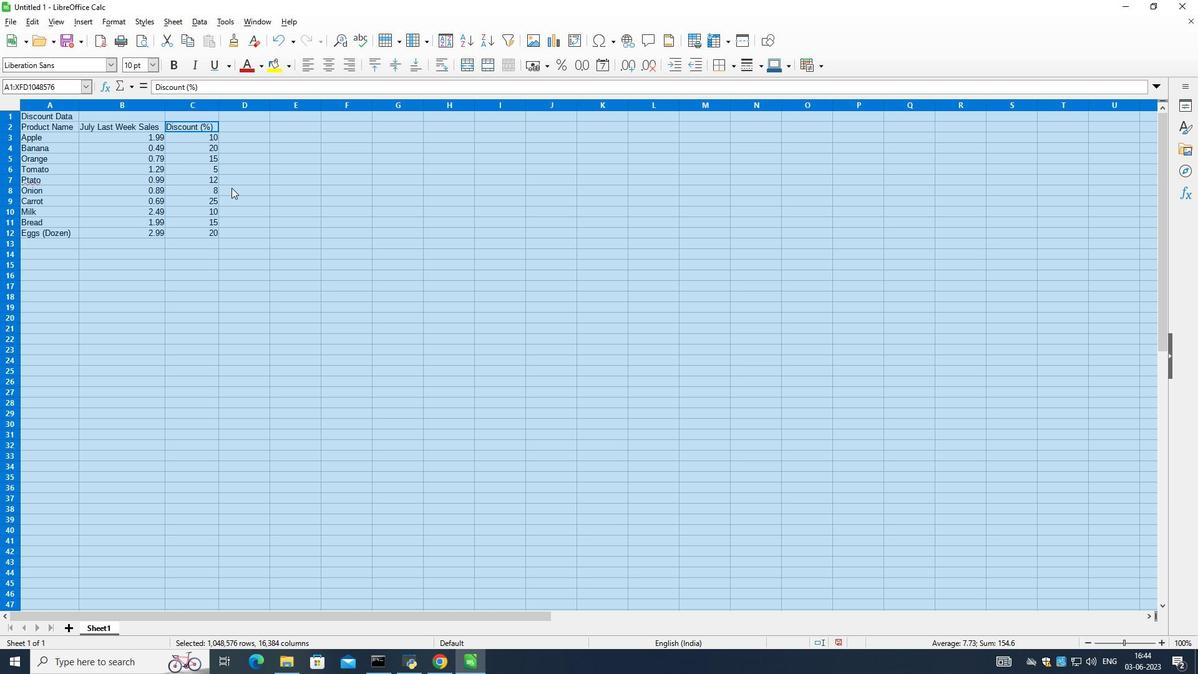 
Action: Mouse pressed left at (229, 186)
Screenshot: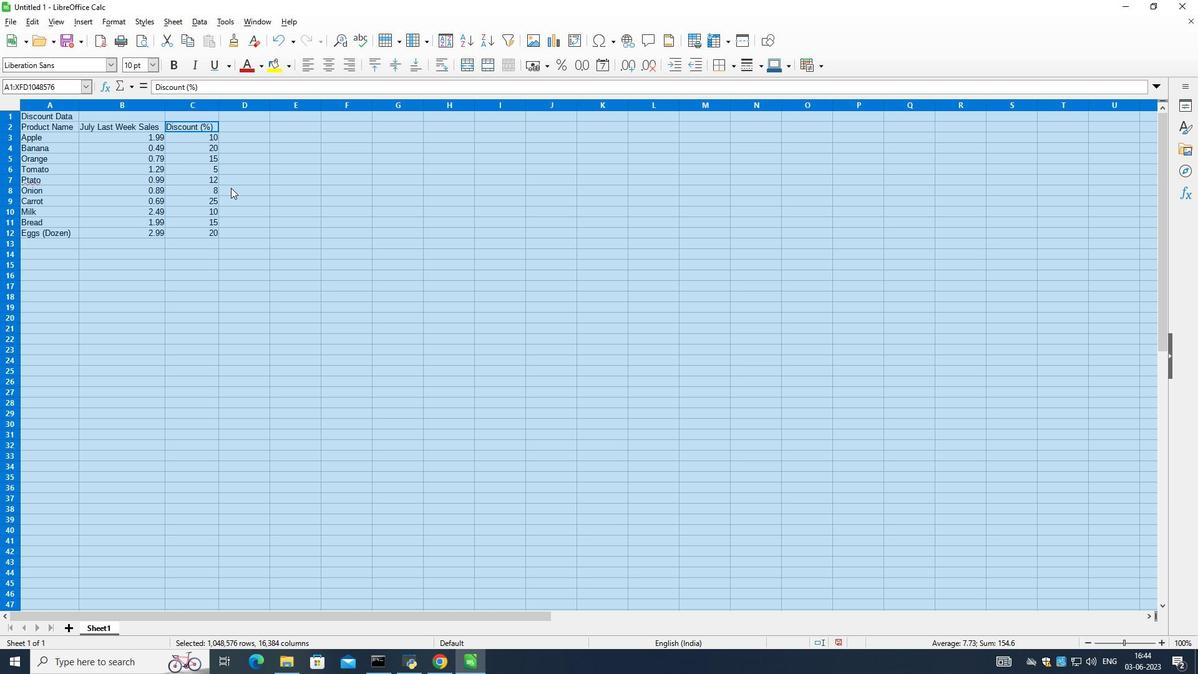 
Action: Mouse moved to (231, 125)
Screenshot: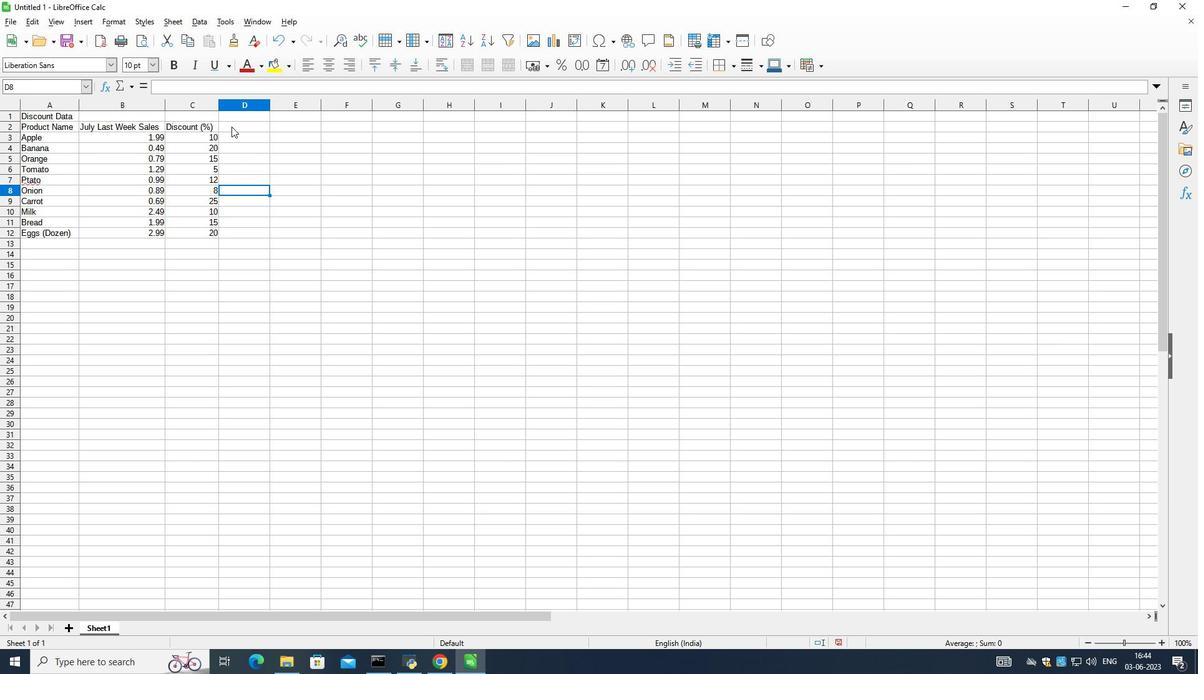 
Action: Mouse pressed left at (231, 125)
Screenshot: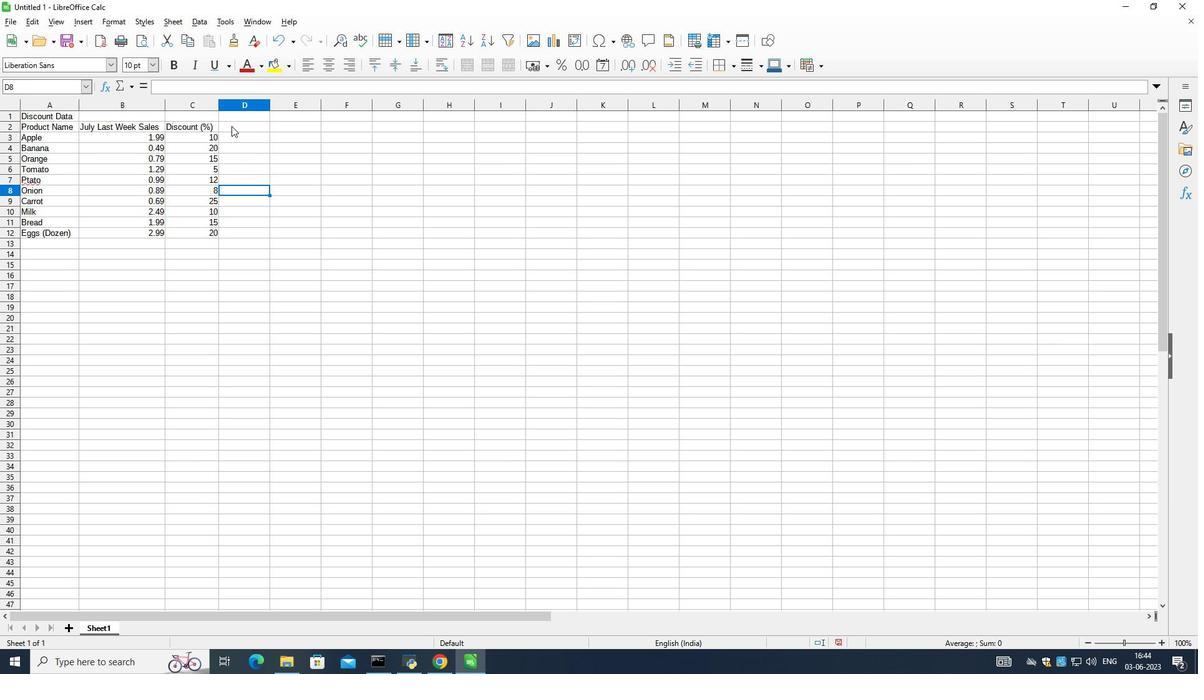 
Action: Mouse moved to (14, 18)
Screenshot: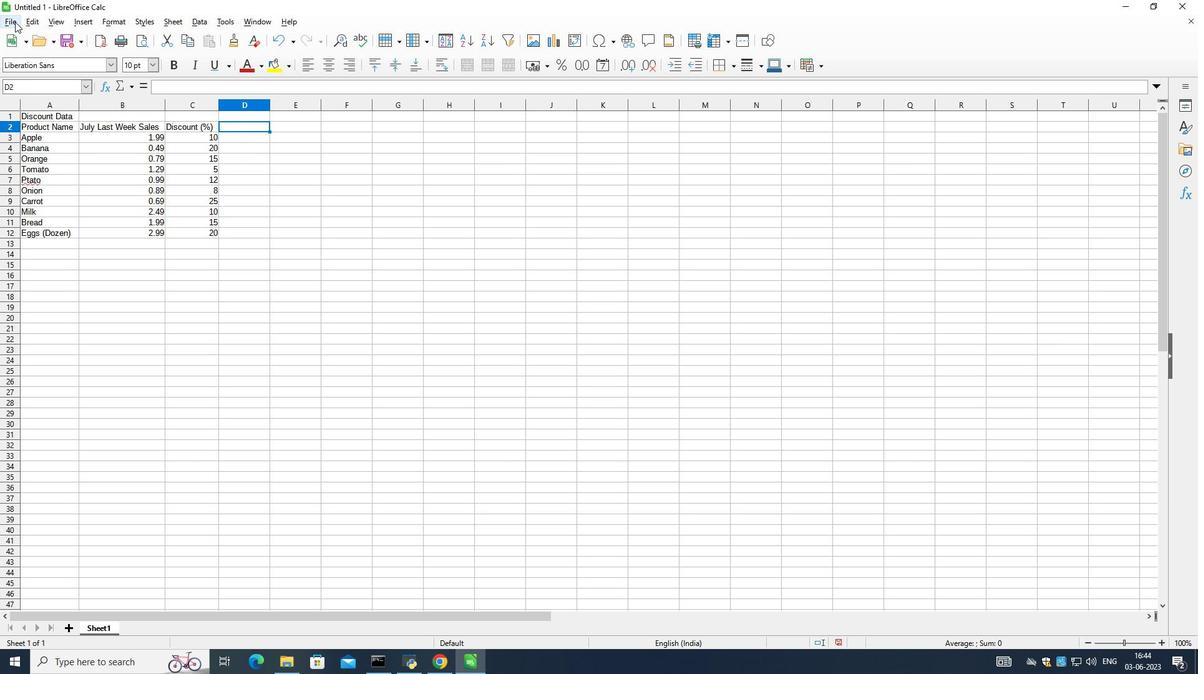 
Action: Mouse pressed left at (14, 18)
Screenshot: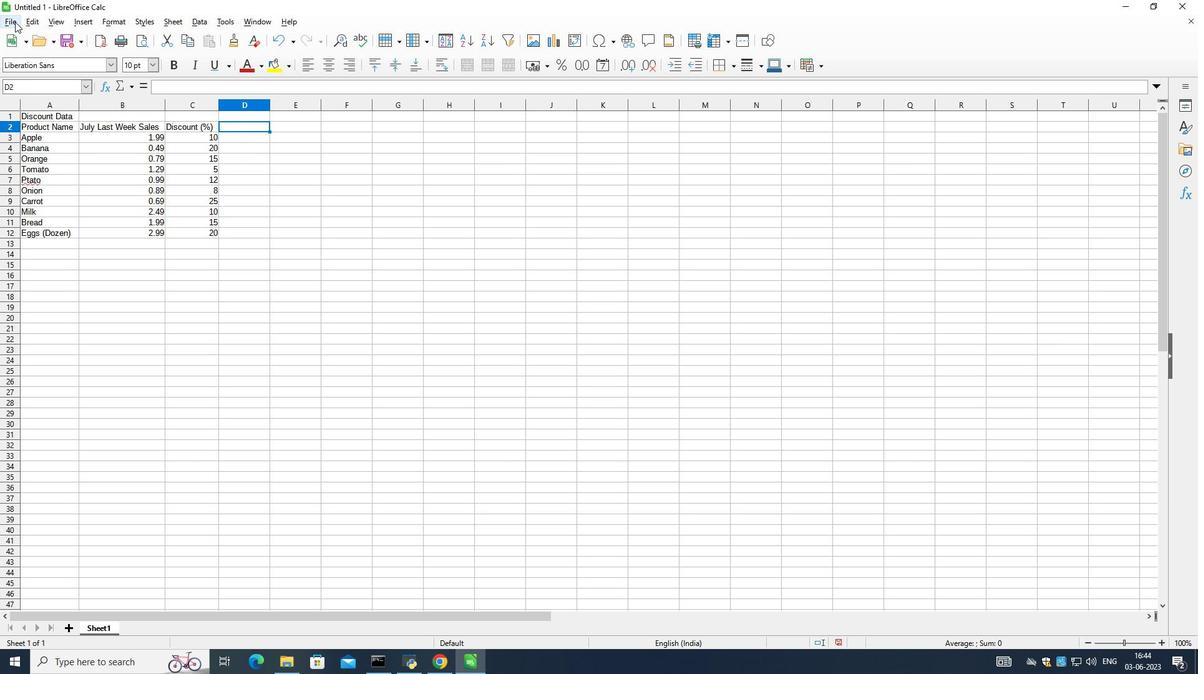 
Action: Mouse moved to (41, 165)
Screenshot: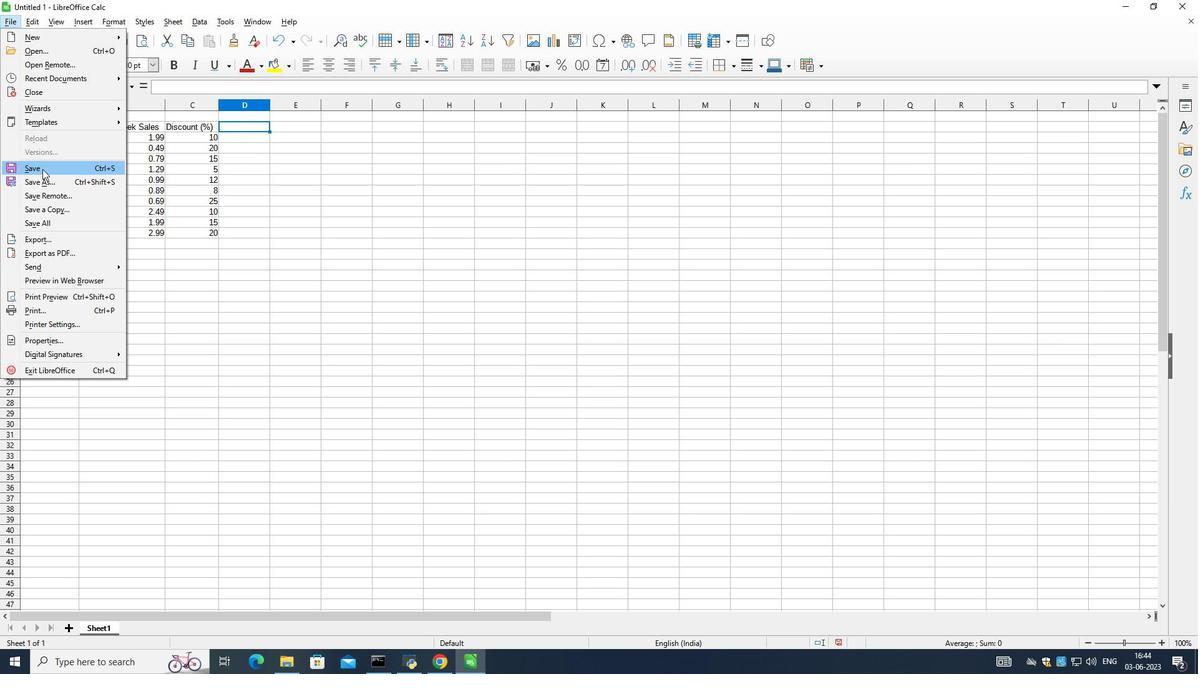 
Action: Mouse pressed left at (41, 165)
Screenshot: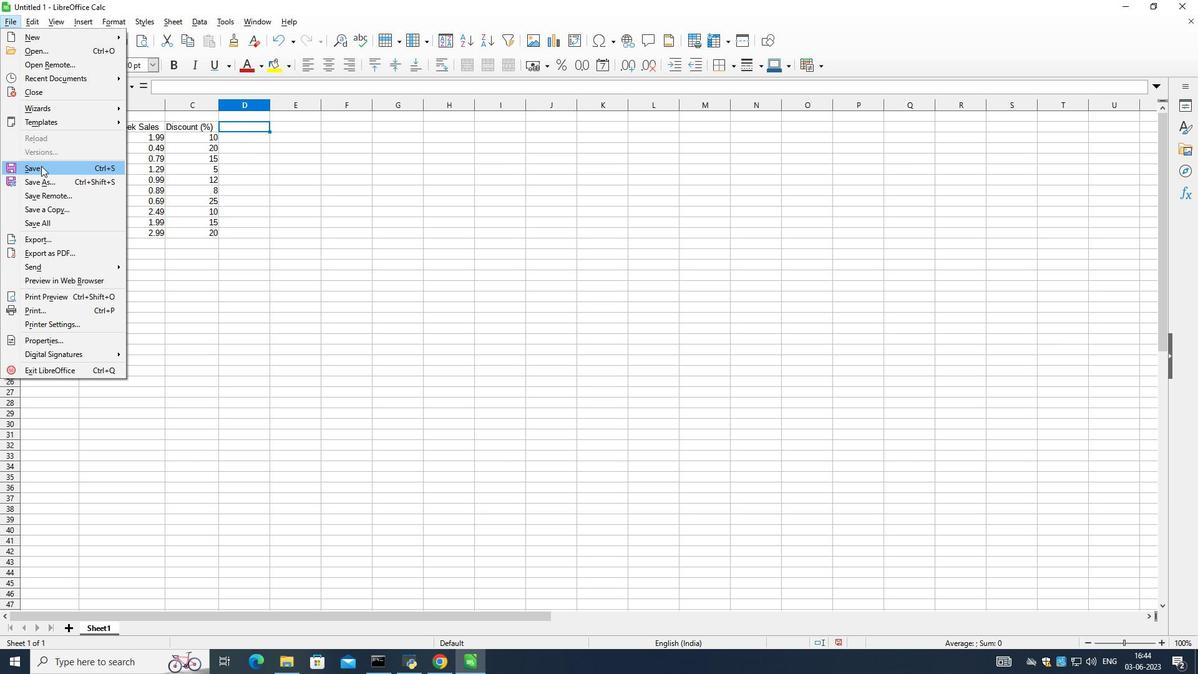 
Action: Mouse moved to (306, 214)
Screenshot: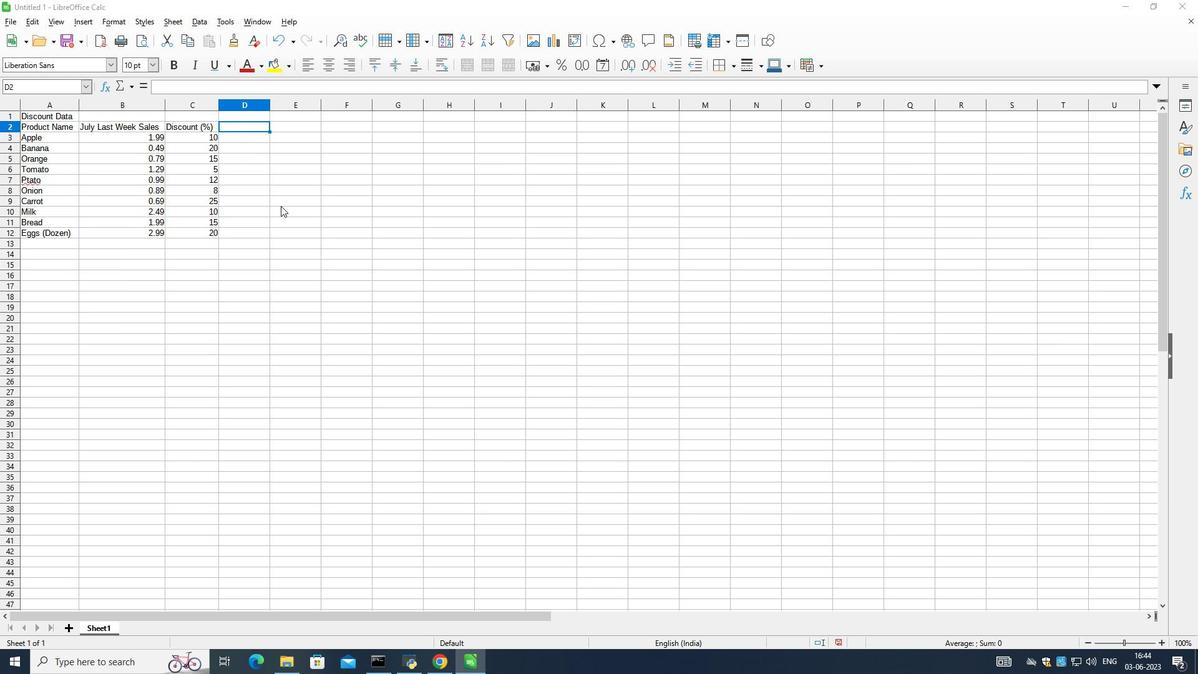 
Action: Key pressed <Key.shift_r>a<Key.backspace>a<Key.backspace>a<Key.backspace><Key.shift_r>Analysis<Key.shift>Product<Key.shift_r>Sales<Key.backspace><Key.backspace><Key.backspace><Key.backspace><Key.backspace><Key.space><Key.shift_r>Sales
Screenshot: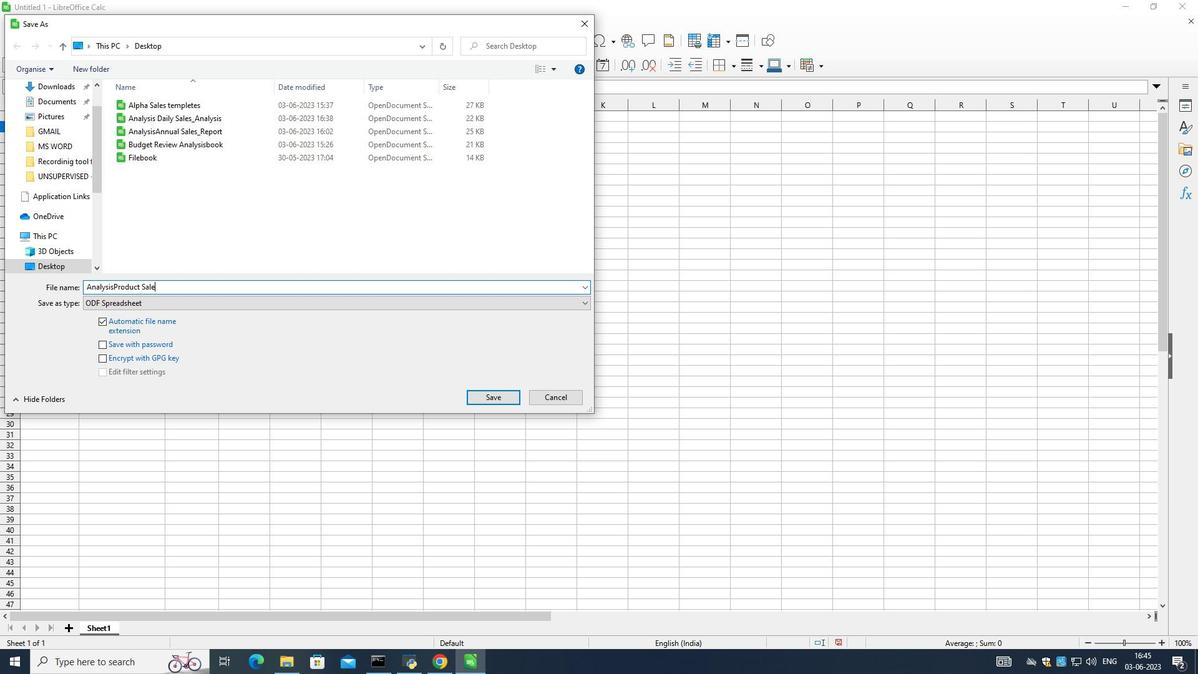 
Action: Mouse moved to (114, 284)
Screenshot: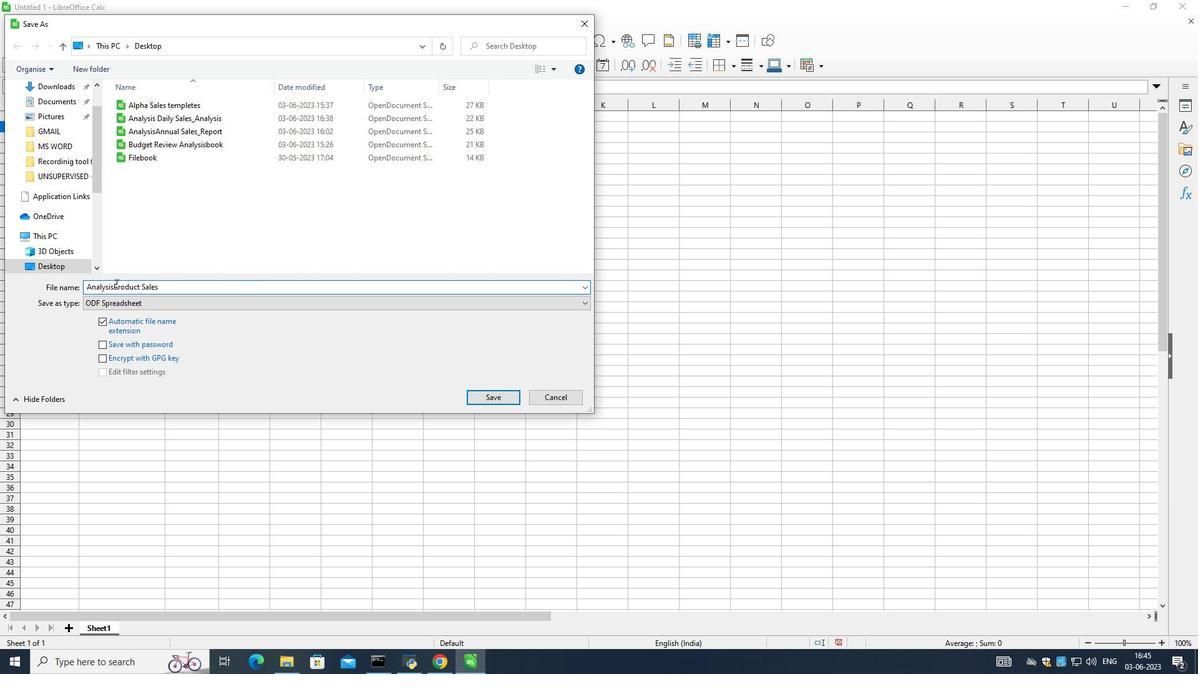 
Action: Mouse pressed left at (114, 284)
Screenshot: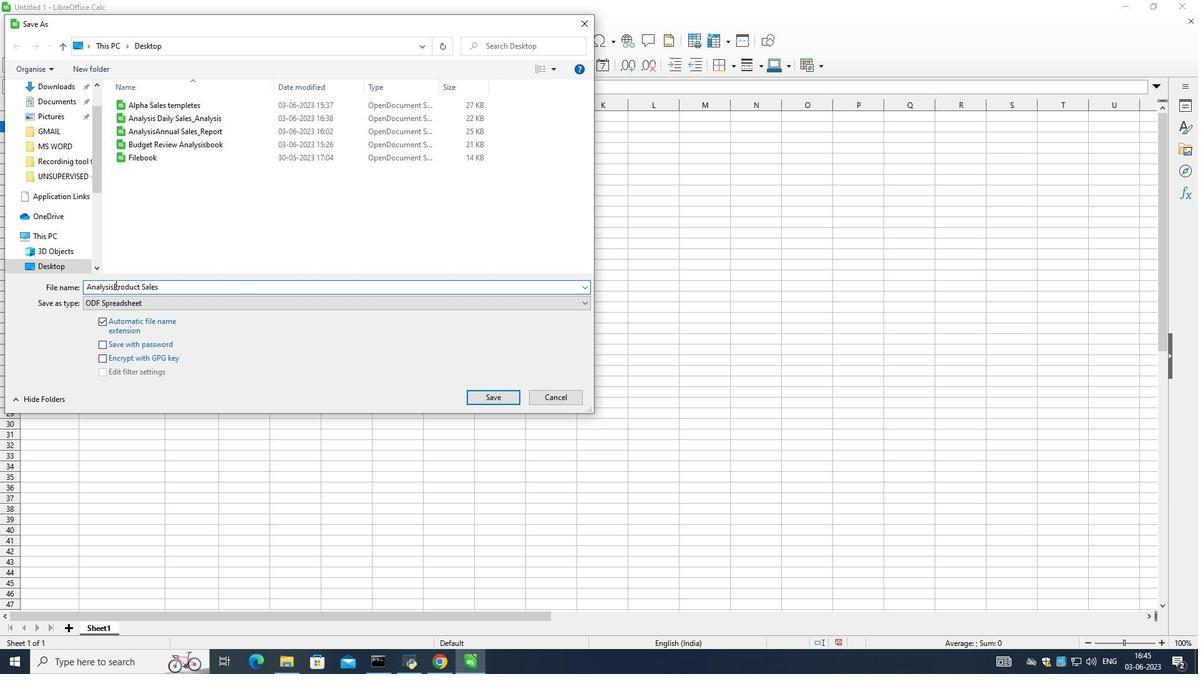 
Action: Mouse moved to (194, 304)
Screenshot: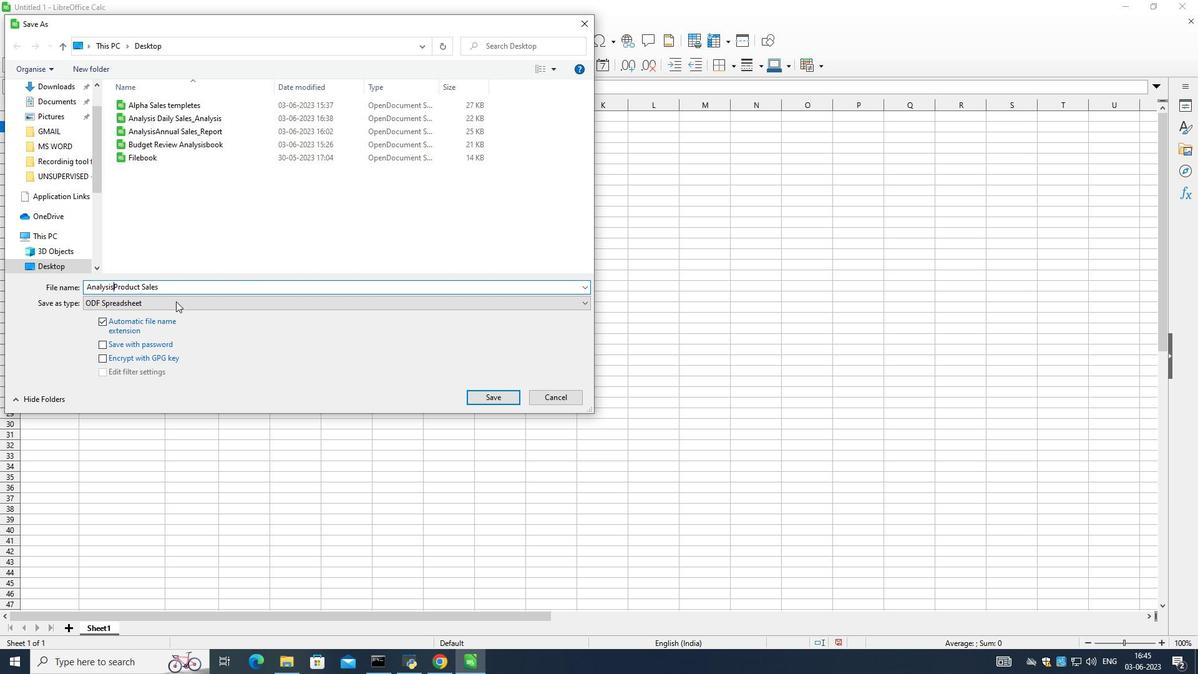 
Action: Key pressed <Key.space>
Screenshot: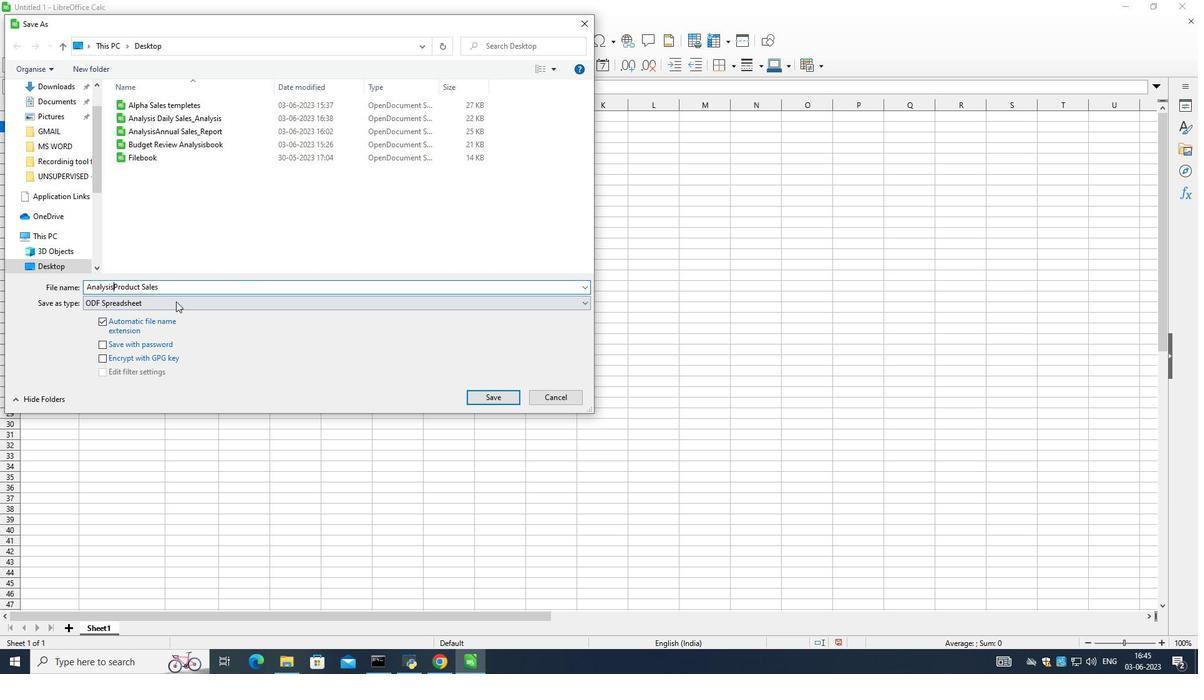 
Action: Mouse moved to (510, 400)
Screenshot: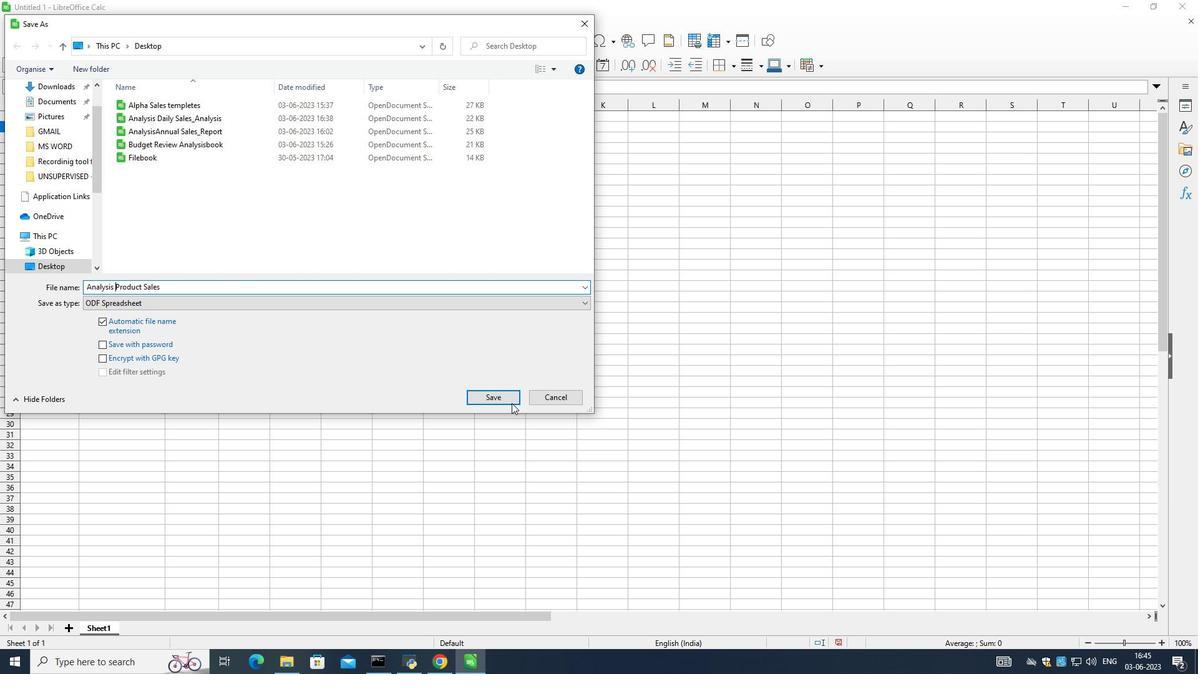 
Action: Mouse pressed left at (510, 400)
Screenshot: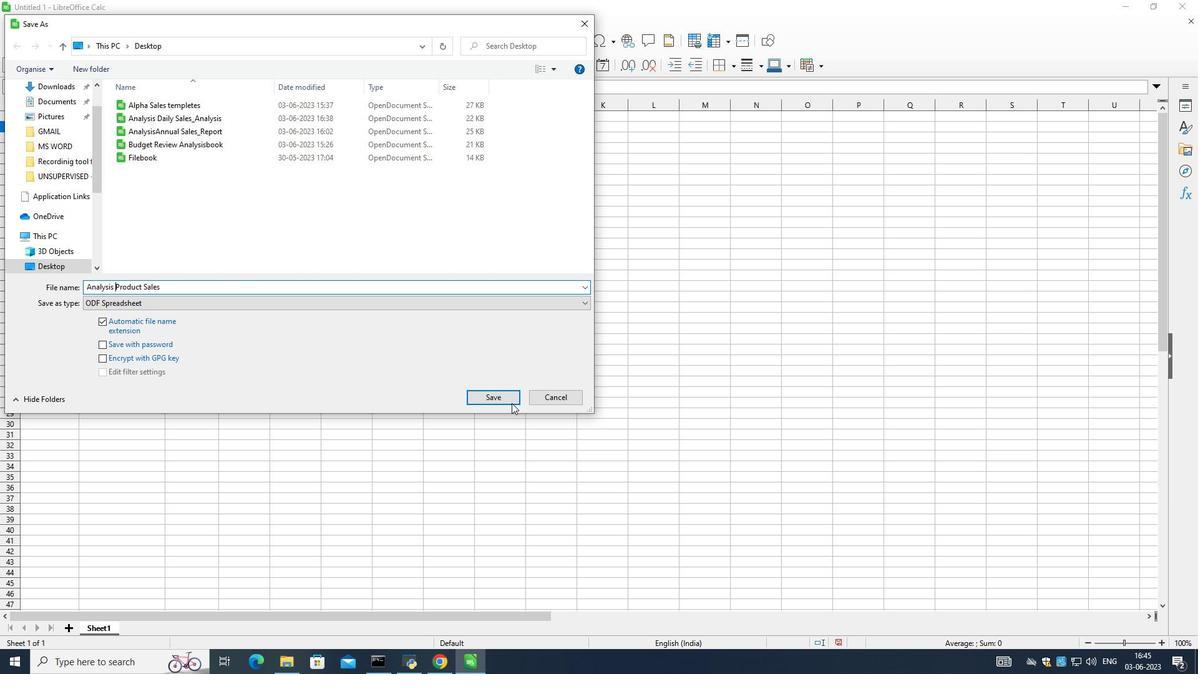 
Action: Mouse moved to (624, 280)
Screenshot: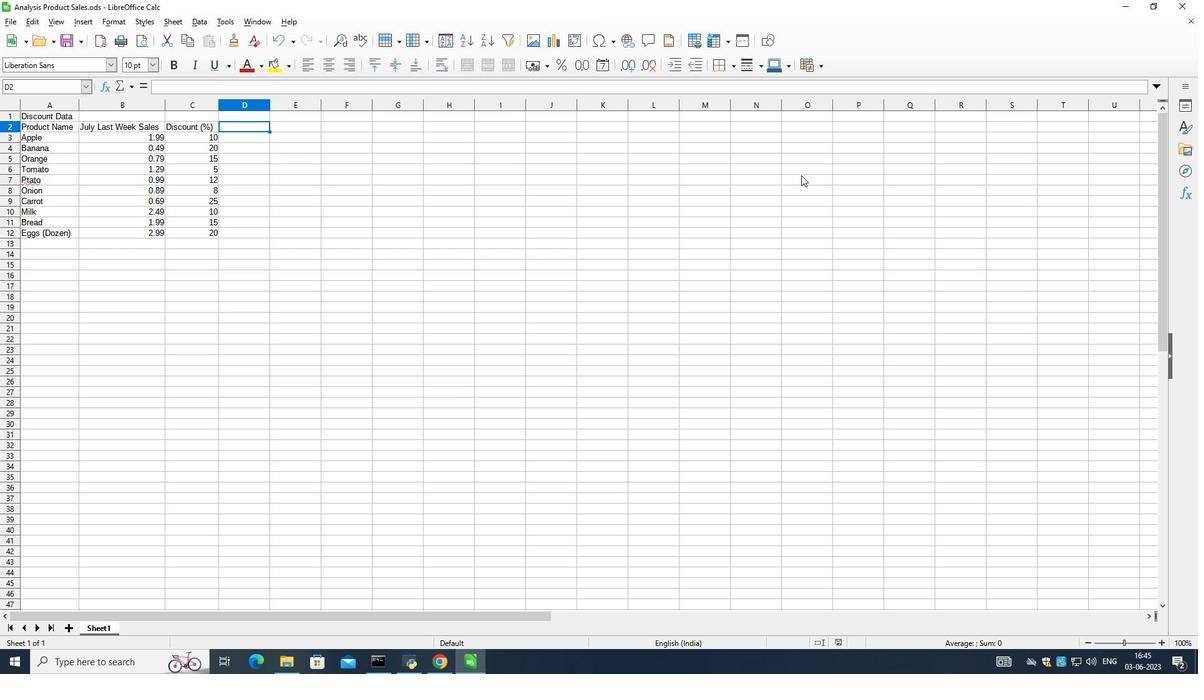 
